Task: Search one way flight ticket for 5 adults, 2 children, 1 infant in seat and 2 infants on lap in economy from Kearney: Kearney Regional Airport (was Kearney Municipal) to Greensboro: Piedmont Triad International Airport on 5-1-2023. Choice of flights is Alaska. Number of bags: 2 checked bags. Price is upto 72000. Outbound departure time preference is 12:15.
Action: Mouse moved to (202, 178)
Screenshot: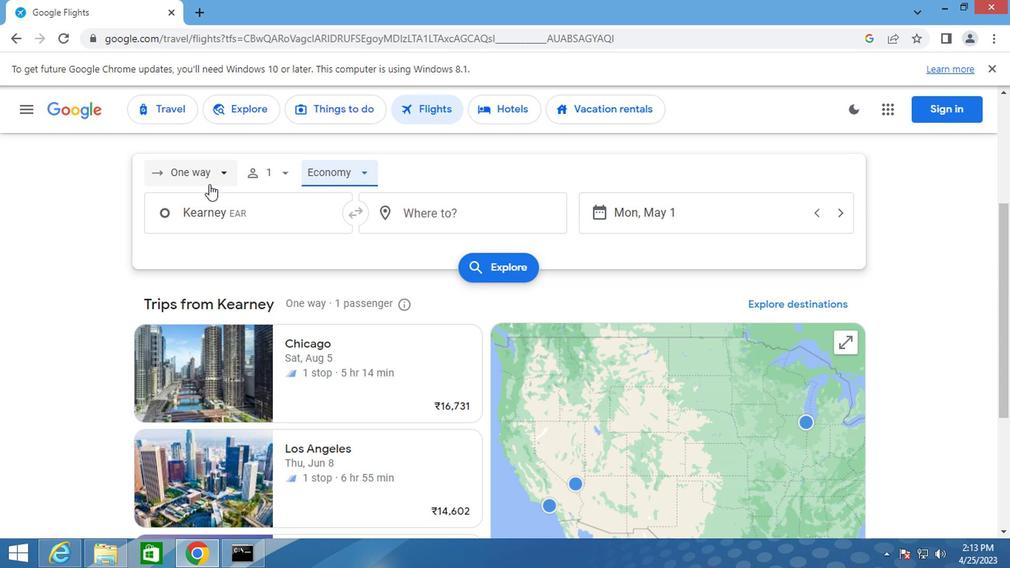 
Action: Mouse pressed left at (202, 178)
Screenshot: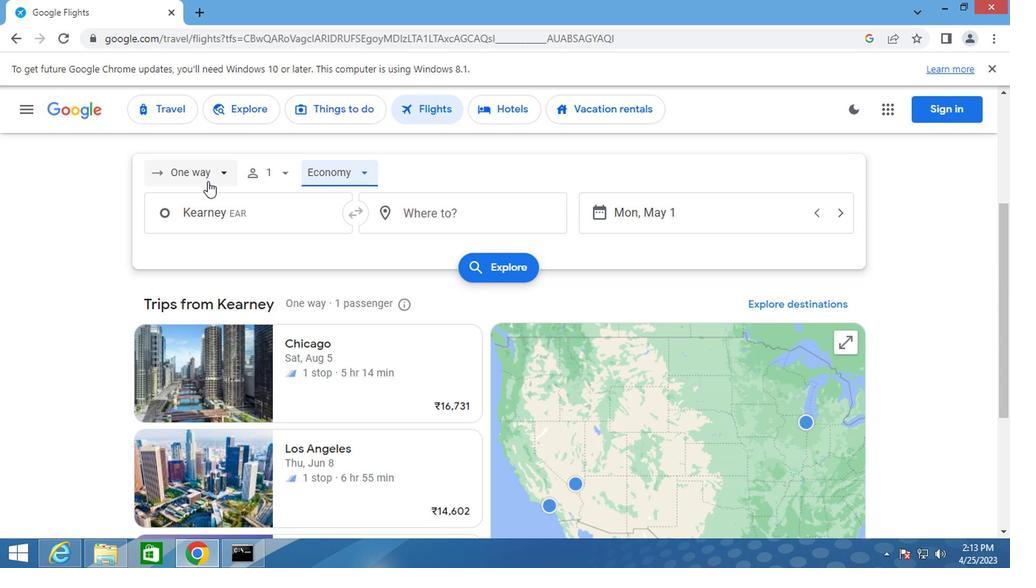 
Action: Mouse moved to (199, 253)
Screenshot: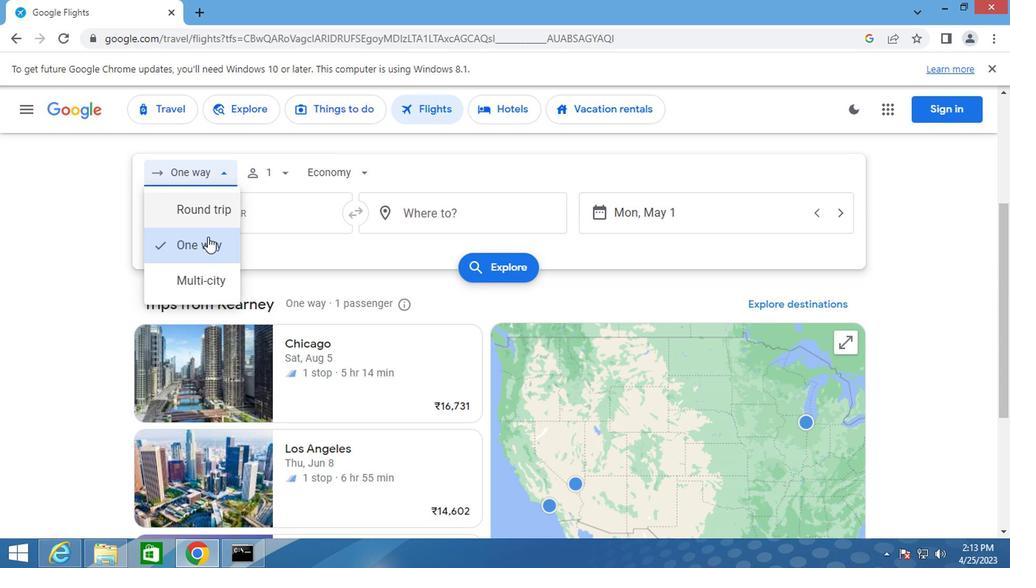 
Action: Mouse pressed left at (199, 253)
Screenshot: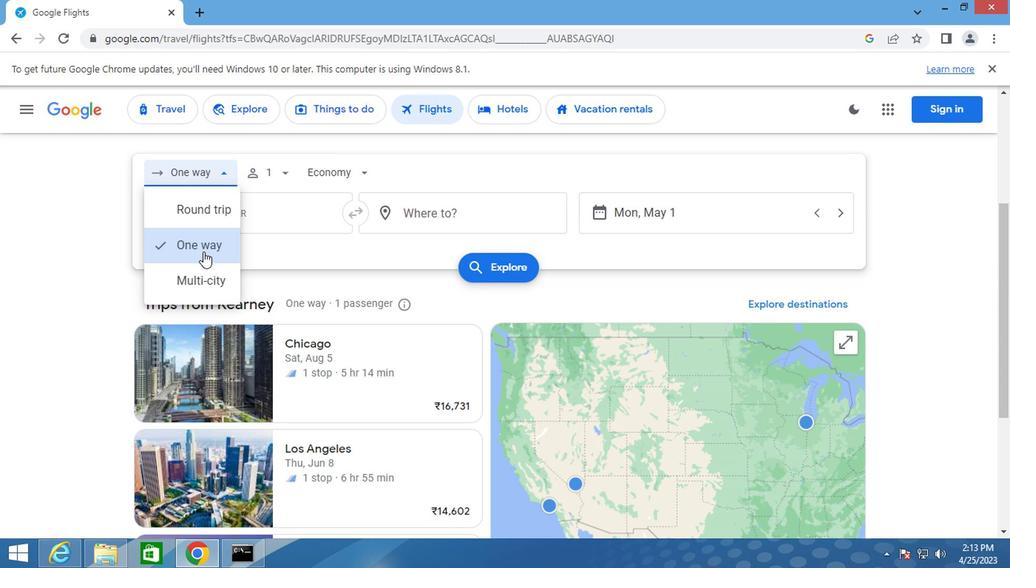 
Action: Mouse moved to (276, 175)
Screenshot: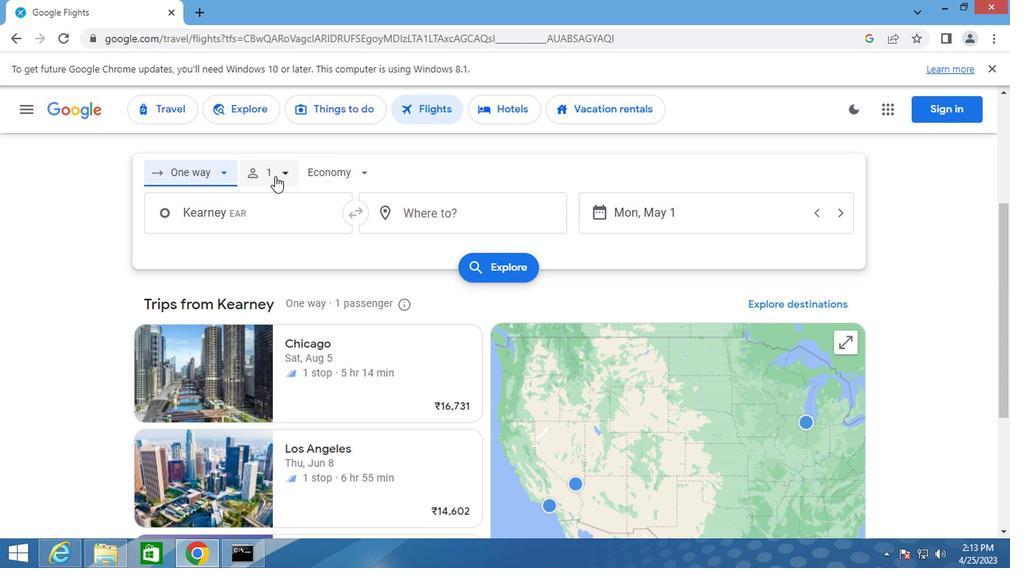 
Action: Mouse pressed left at (276, 175)
Screenshot: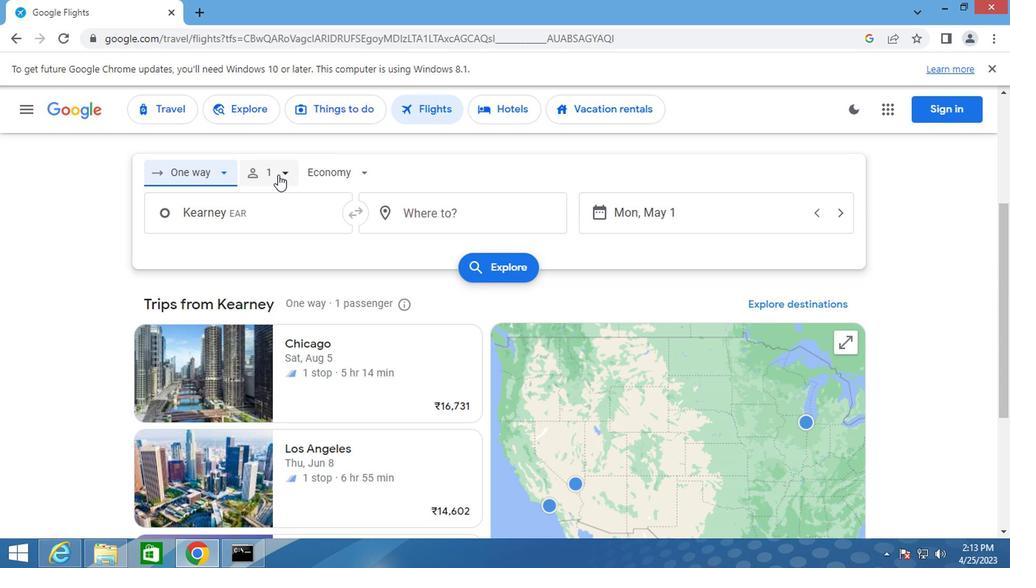 
Action: Mouse moved to (386, 208)
Screenshot: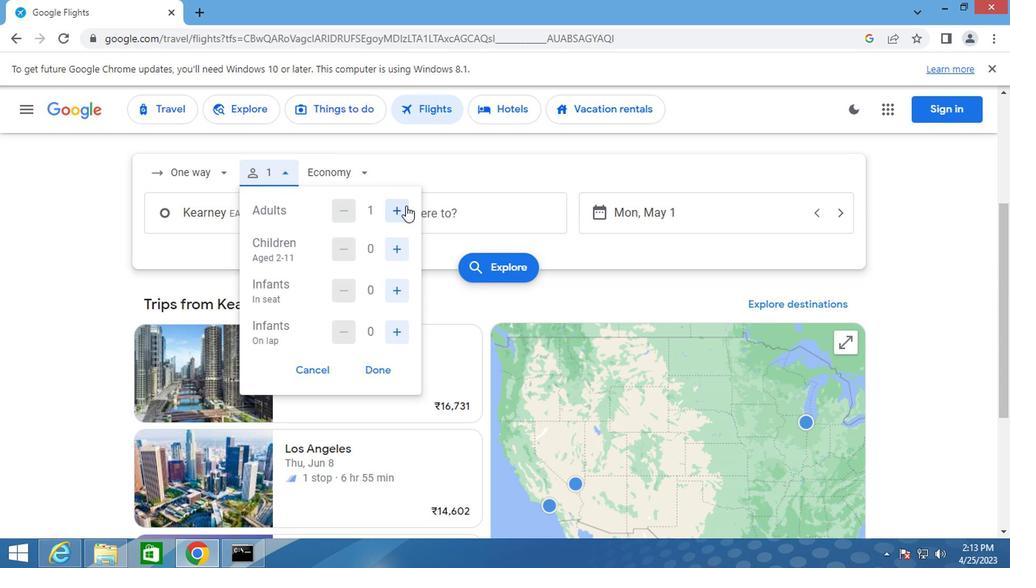 
Action: Mouse pressed left at (386, 208)
Screenshot: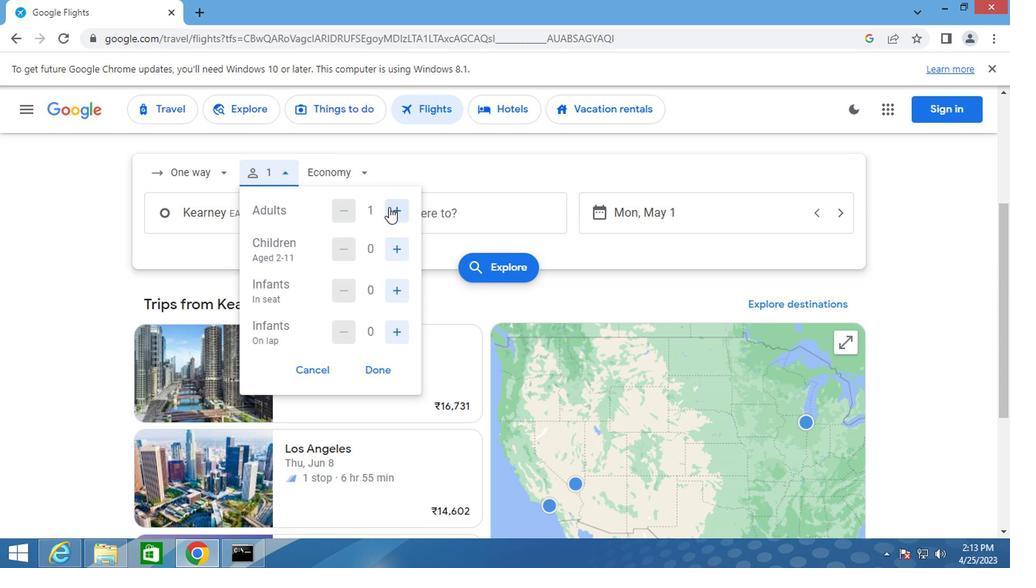 
Action: Mouse pressed left at (386, 208)
Screenshot: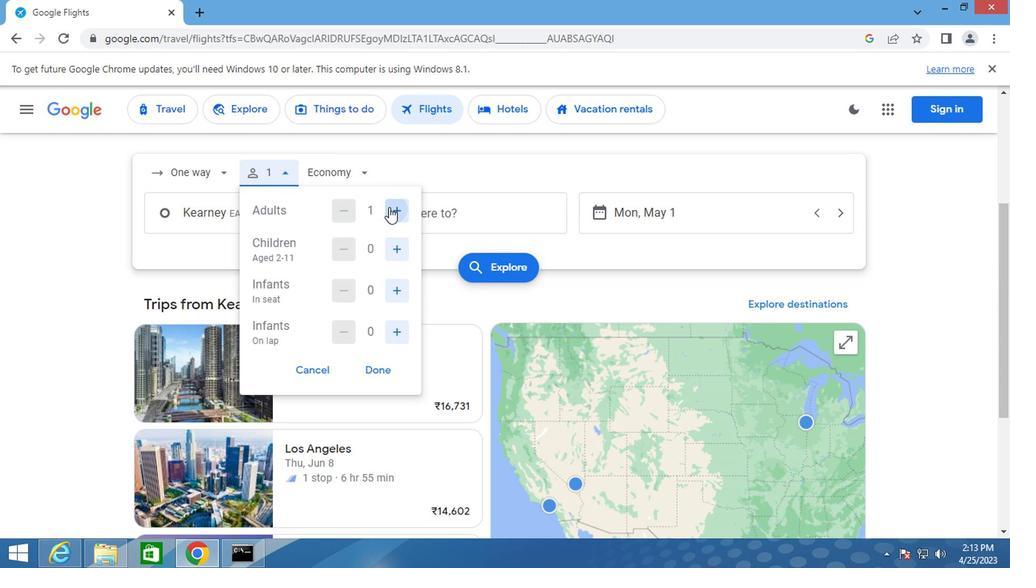 
Action: Mouse pressed left at (386, 208)
Screenshot: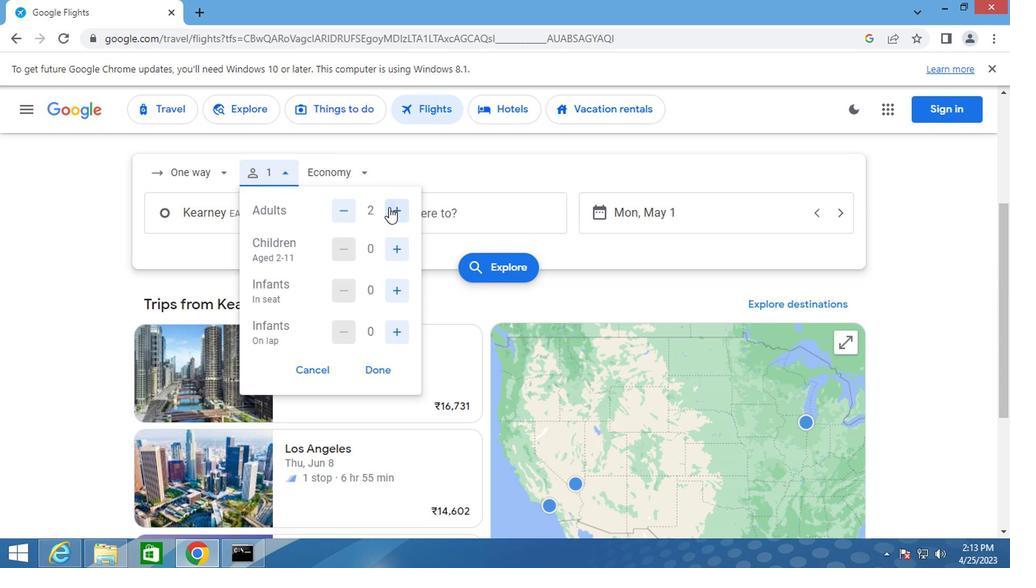
Action: Mouse pressed left at (386, 208)
Screenshot: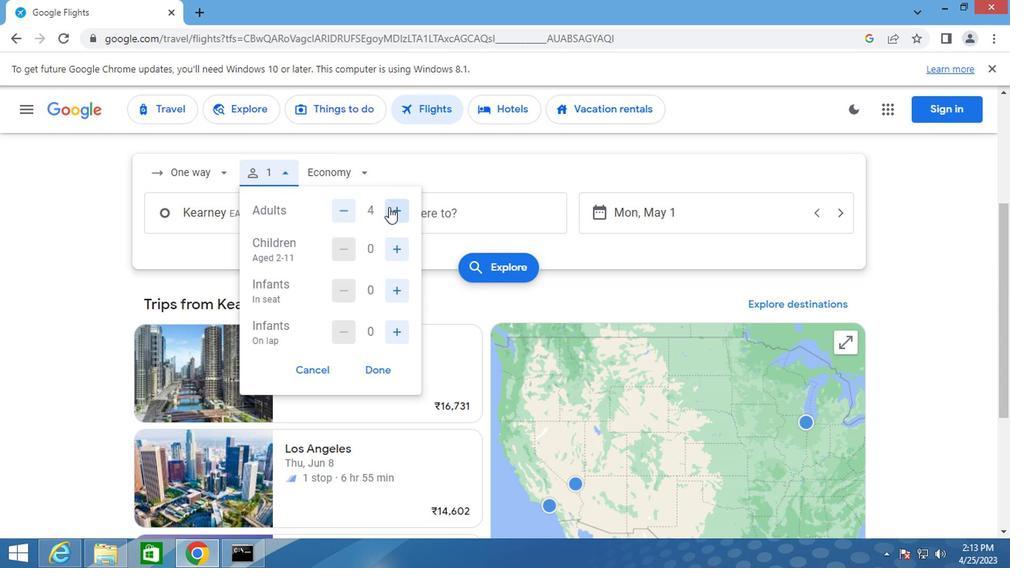
Action: Mouse moved to (397, 254)
Screenshot: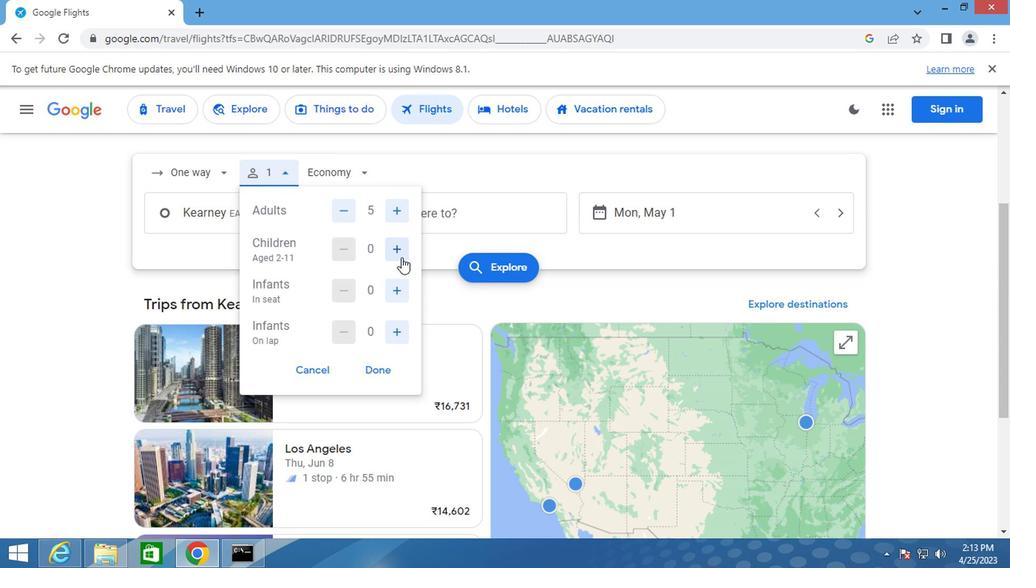 
Action: Mouse pressed left at (397, 254)
Screenshot: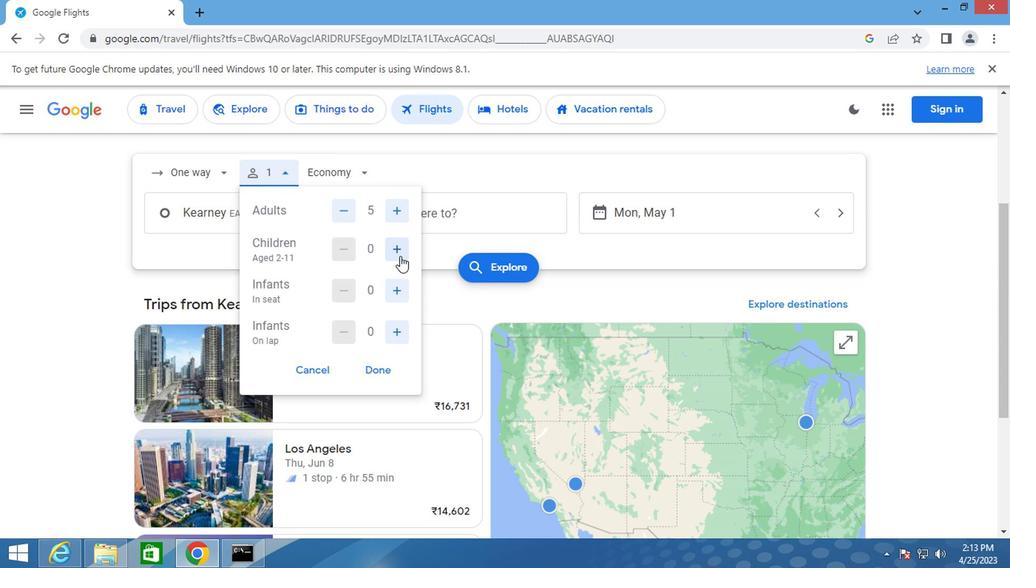 
Action: Mouse pressed left at (397, 254)
Screenshot: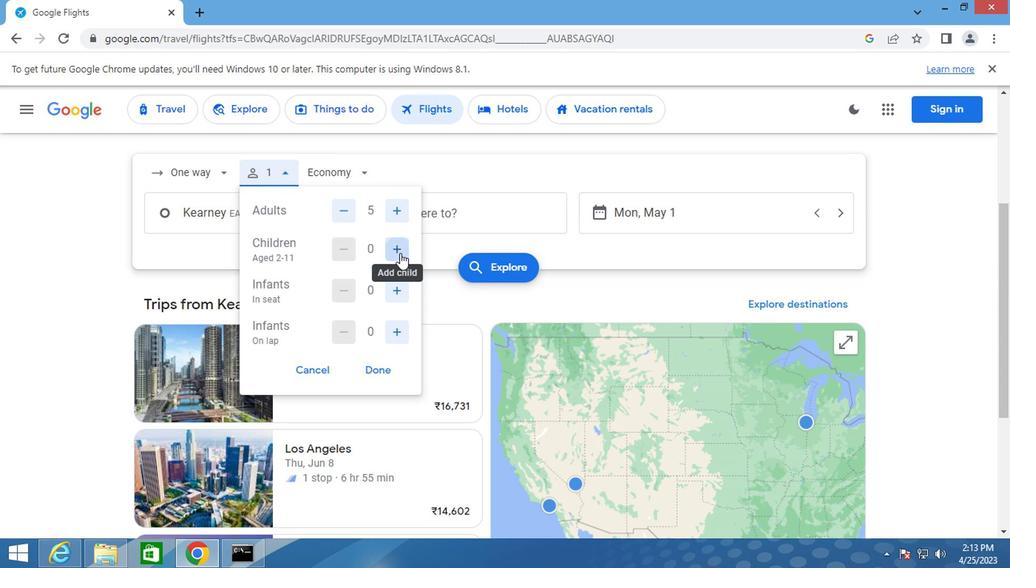 
Action: Mouse moved to (397, 291)
Screenshot: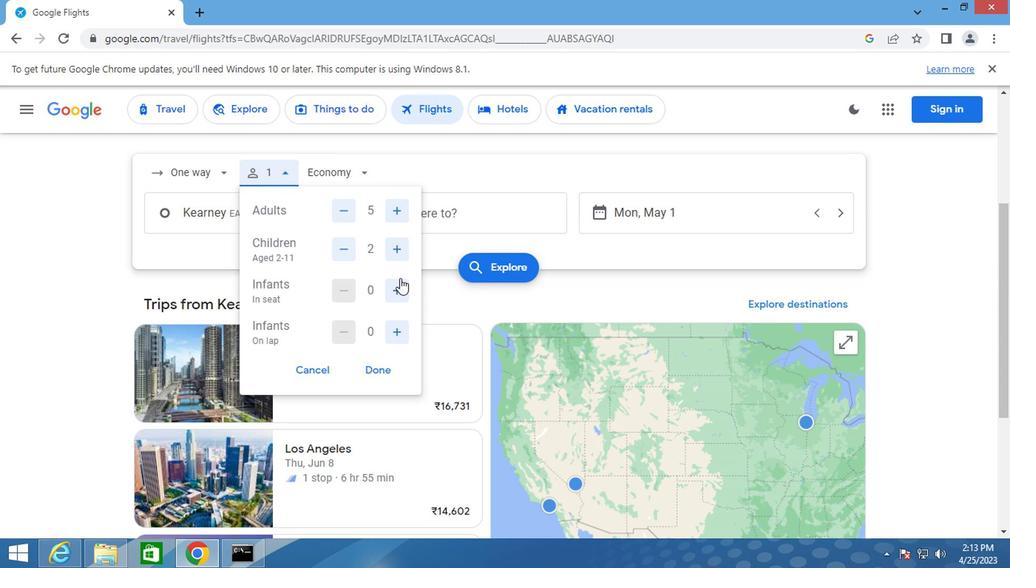 
Action: Mouse pressed left at (397, 291)
Screenshot: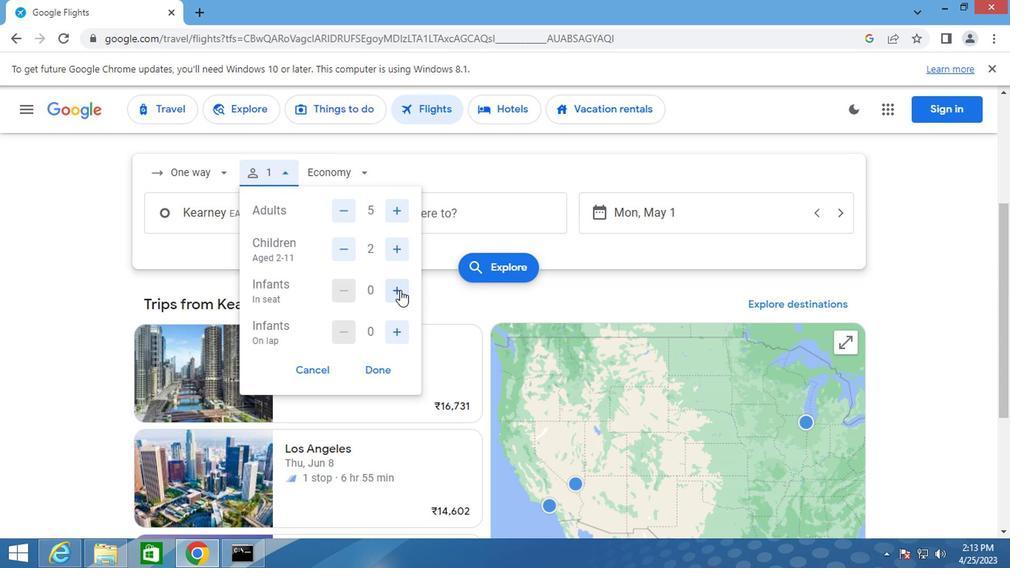 
Action: Mouse moved to (389, 332)
Screenshot: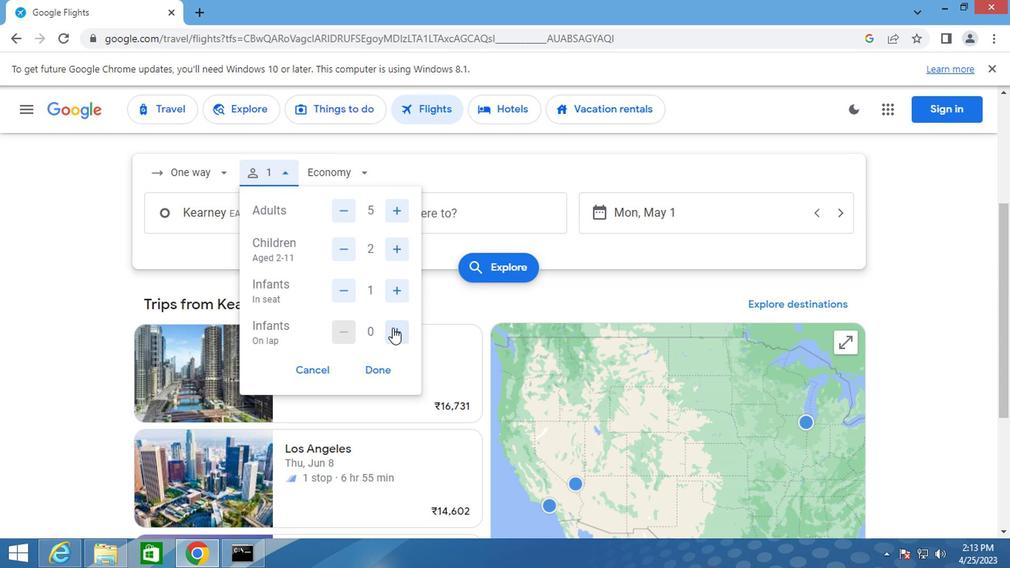 
Action: Mouse pressed left at (389, 332)
Screenshot: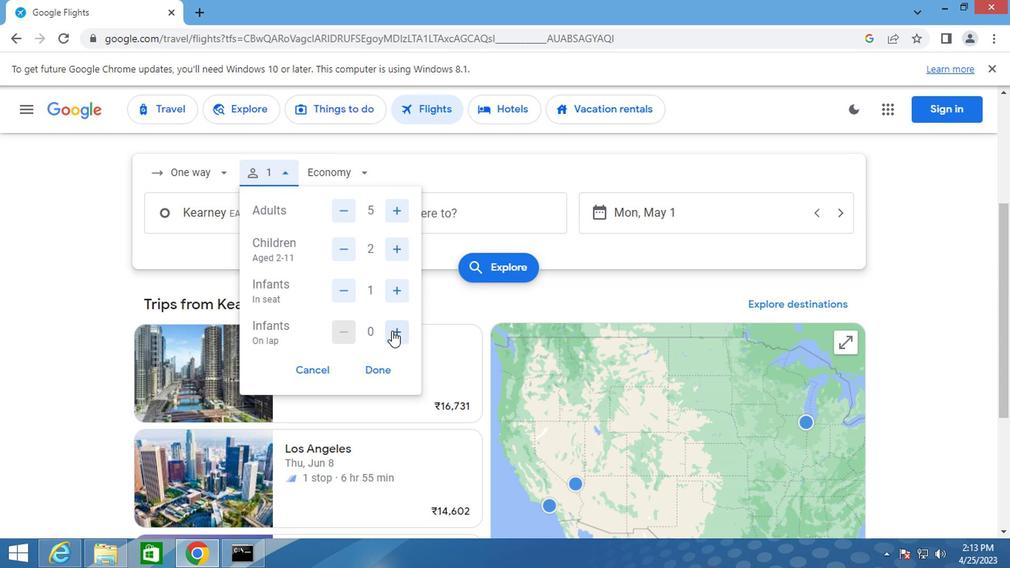 
Action: Mouse pressed left at (389, 332)
Screenshot: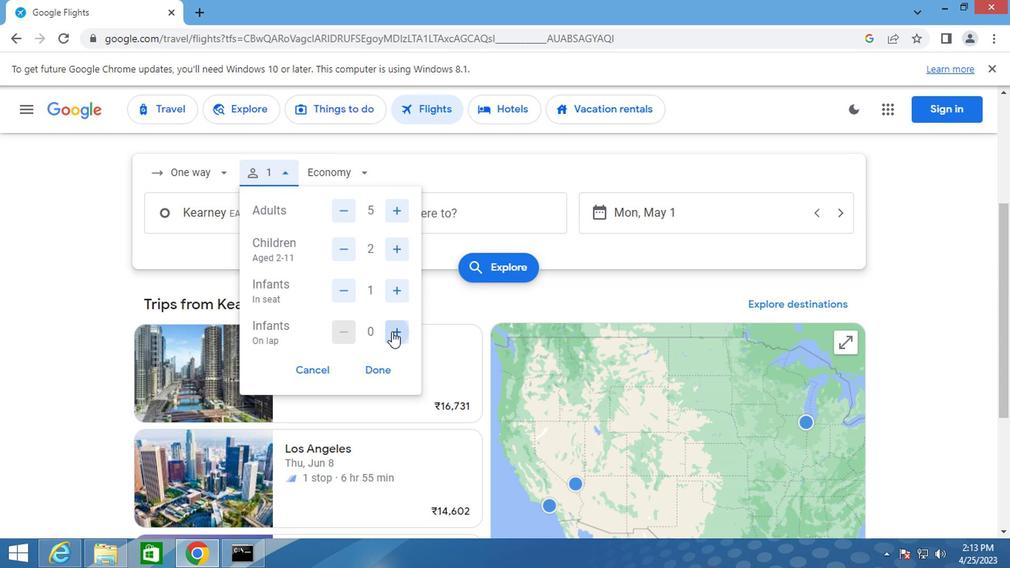 
Action: Mouse moved to (351, 175)
Screenshot: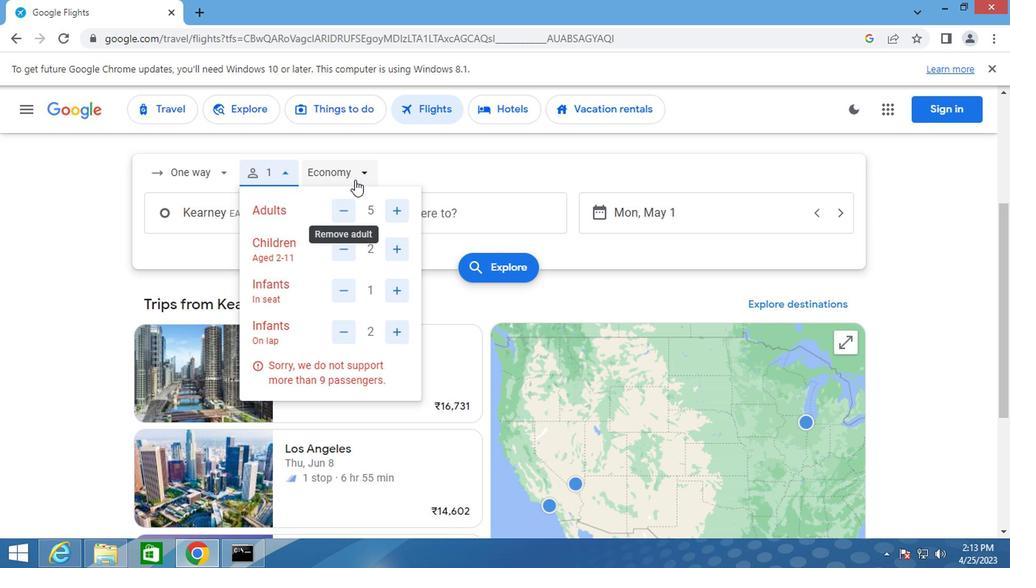 
Action: Mouse pressed left at (351, 175)
Screenshot: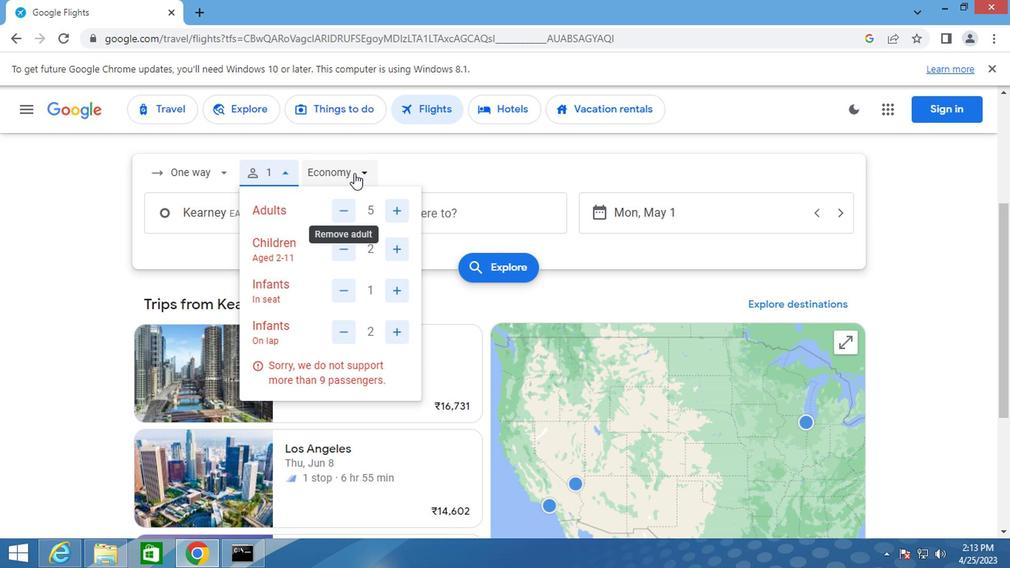 
Action: Mouse moved to (363, 212)
Screenshot: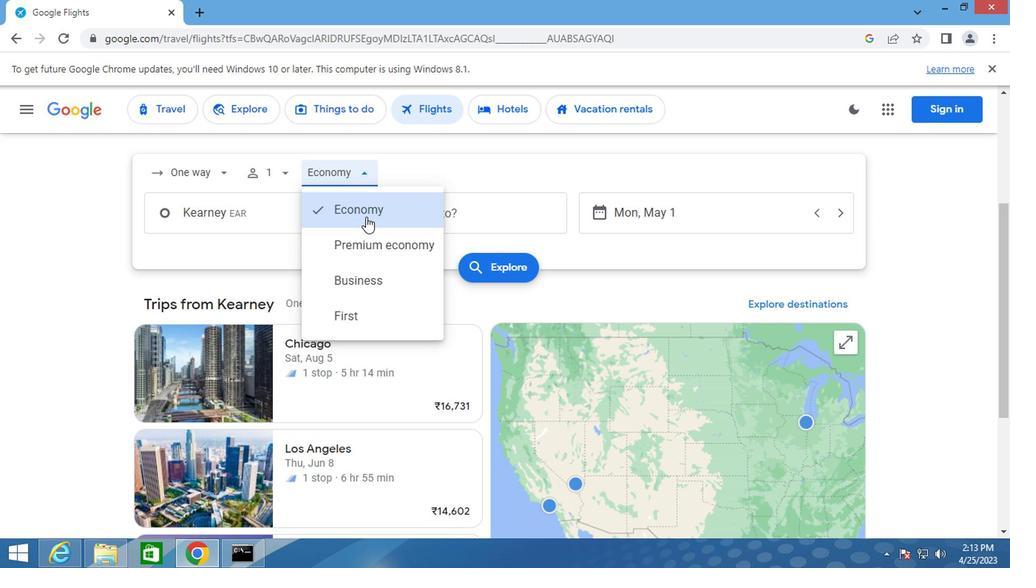 
Action: Mouse pressed left at (363, 212)
Screenshot: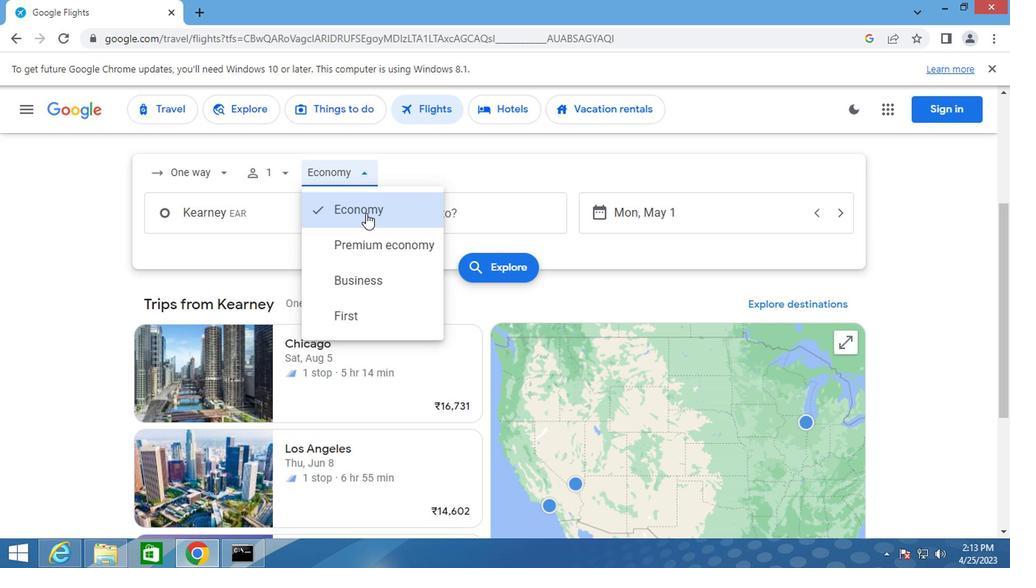
Action: Mouse moved to (231, 225)
Screenshot: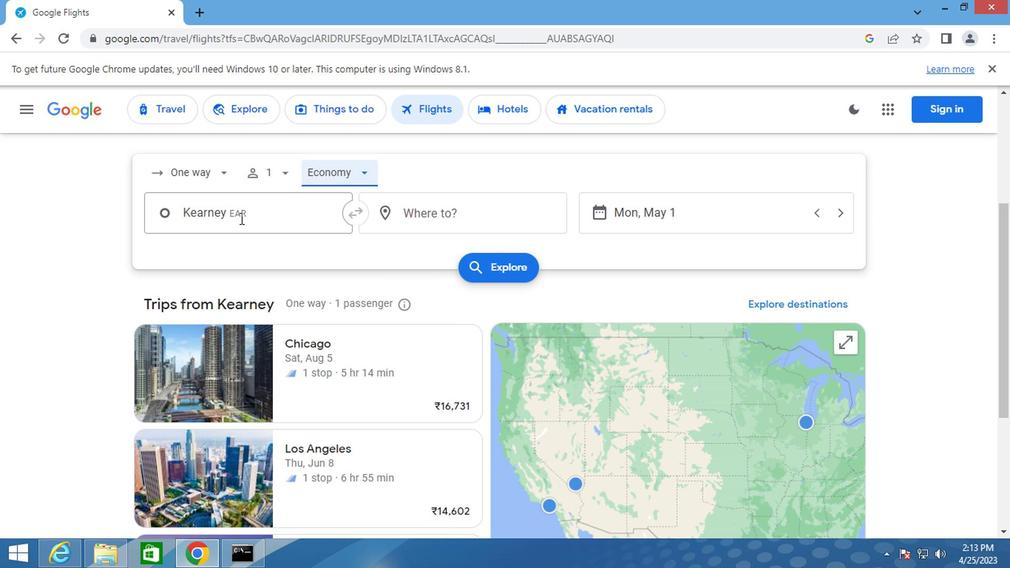 
Action: Mouse pressed left at (231, 225)
Screenshot: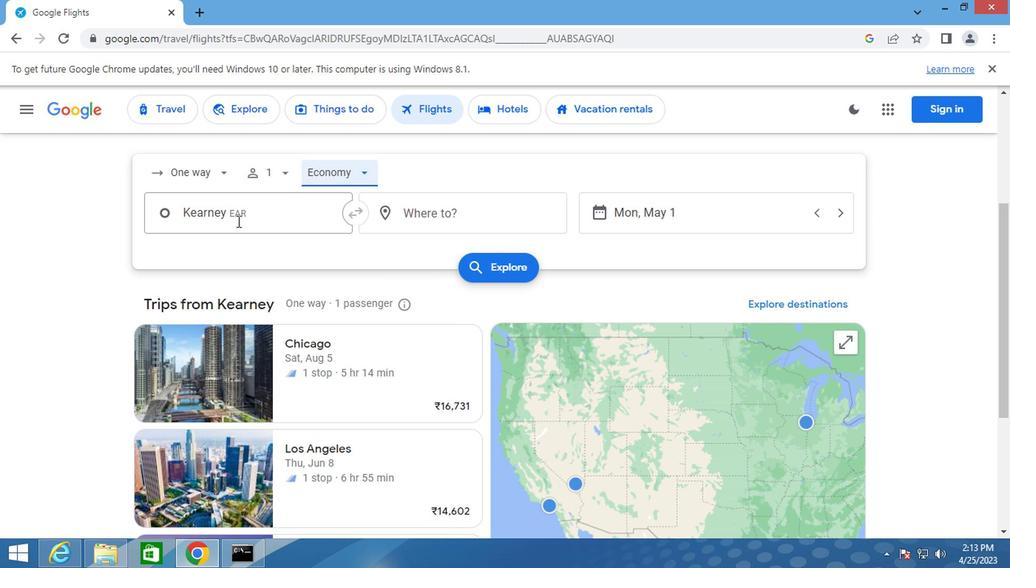 
Action: Key pressed kearney
Screenshot: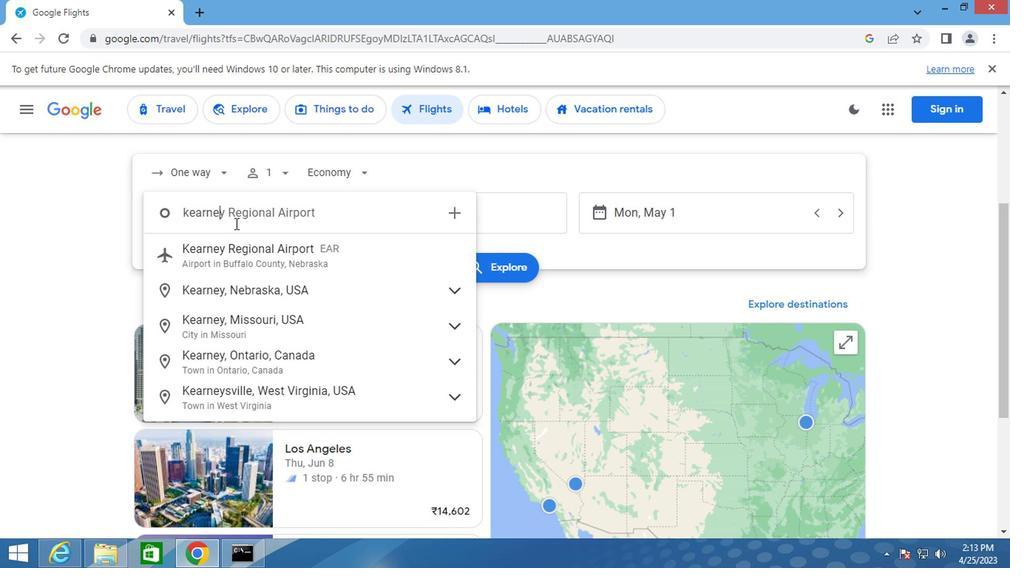 
Action: Mouse moved to (255, 255)
Screenshot: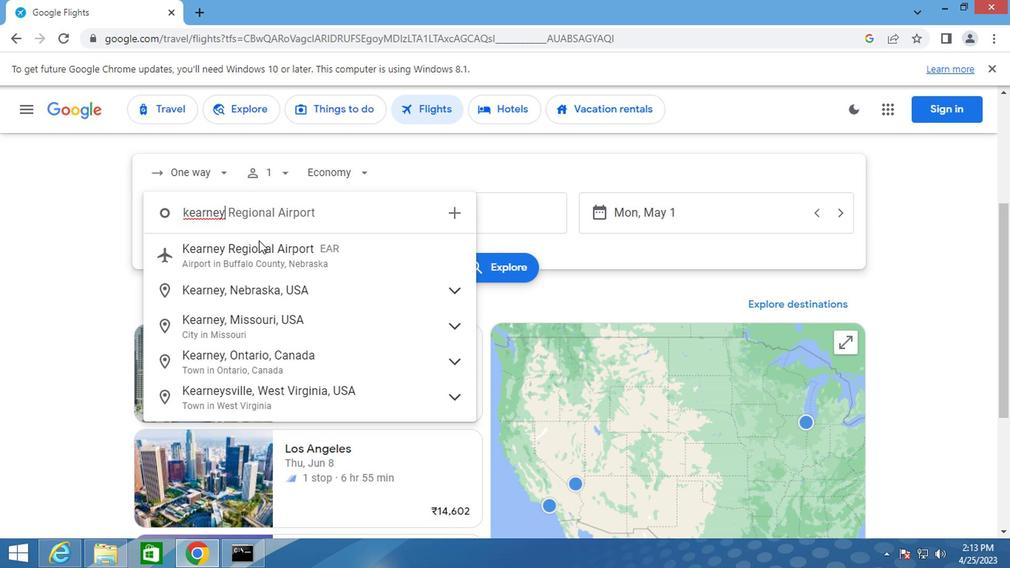 
Action: Mouse pressed left at (255, 255)
Screenshot: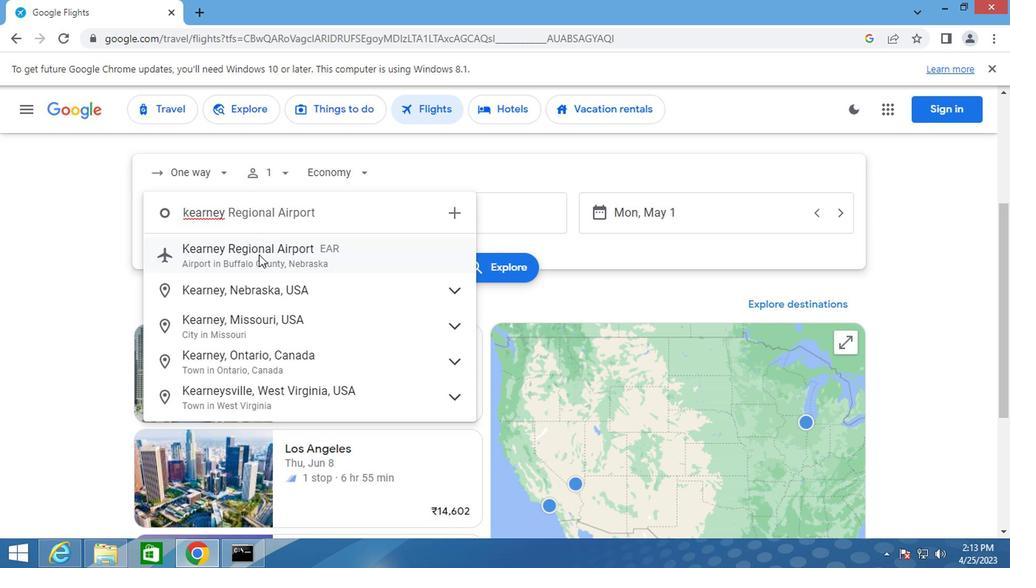 
Action: Mouse moved to (416, 212)
Screenshot: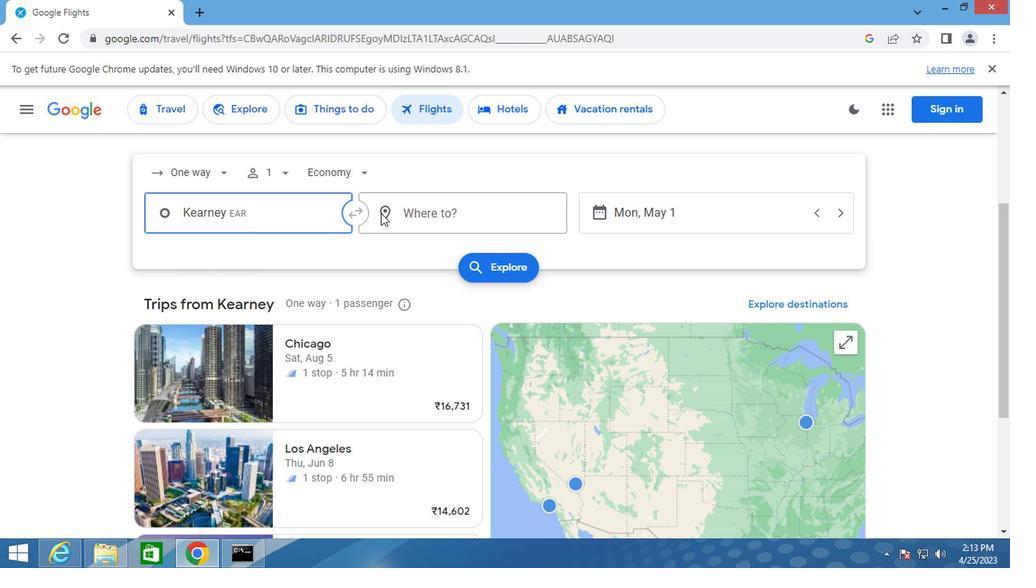 
Action: Mouse pressed left at (416, 212)
Screenshot: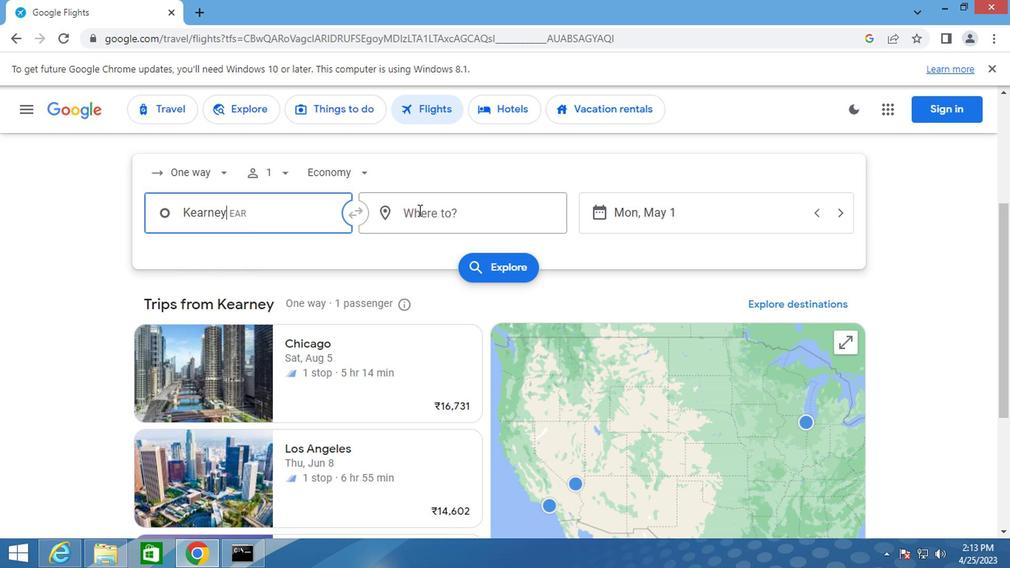 
Action: Key pressed greensbor
Screenshot: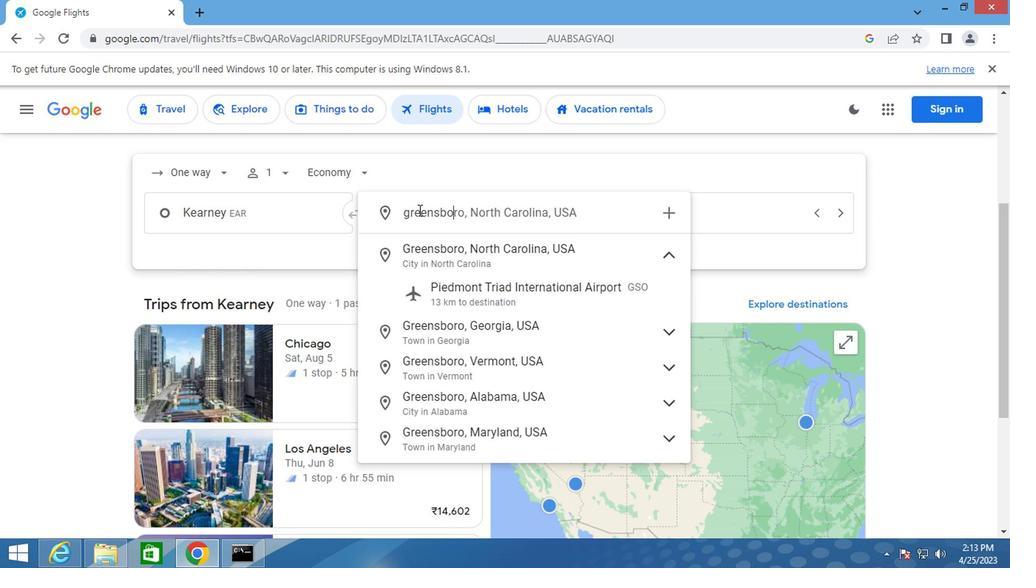 
Action: Mouse moved to (442, 296)
Screenshot: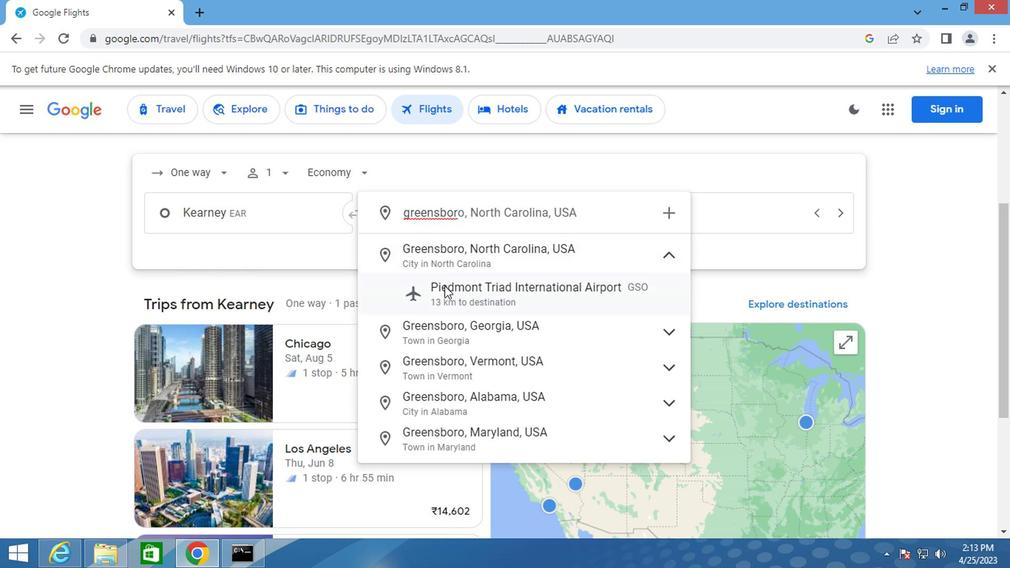 
Action: Mouse pressed left at (442, 296)
Screenshot: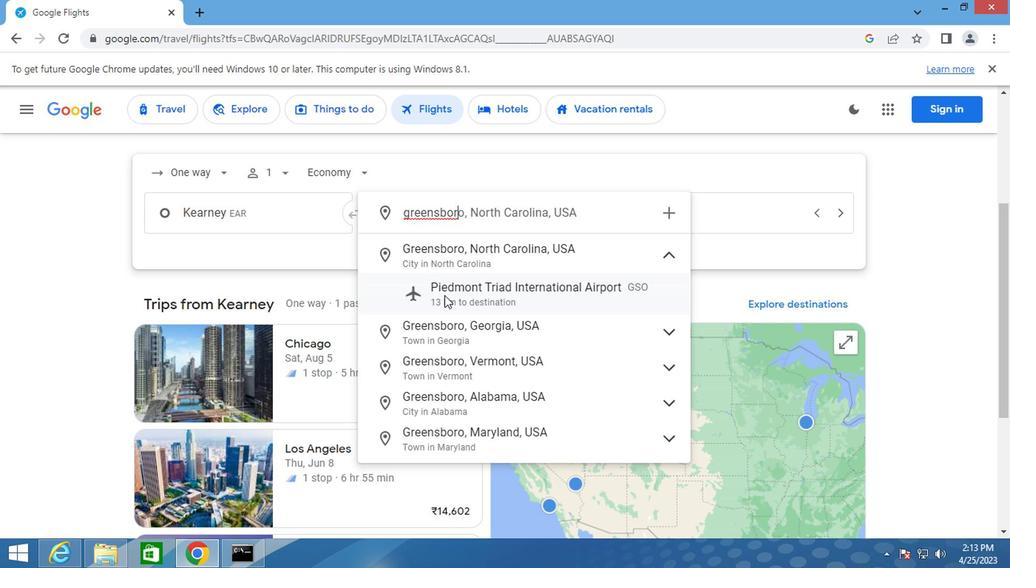 
Action: Mouse moved to (613, 215)
Screenshot: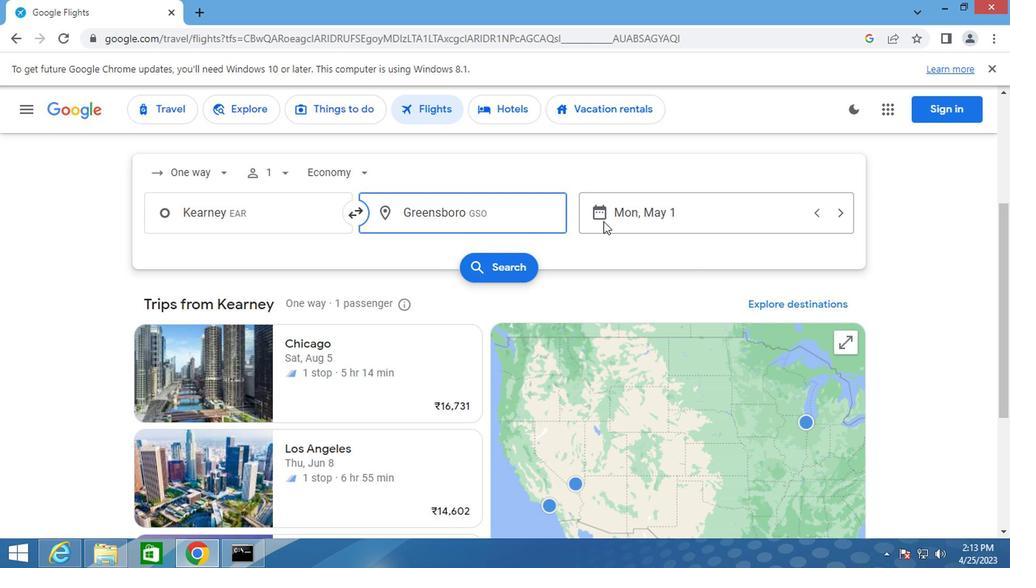 
Action: Mouse pressed left at (613, 215)
Screenshot: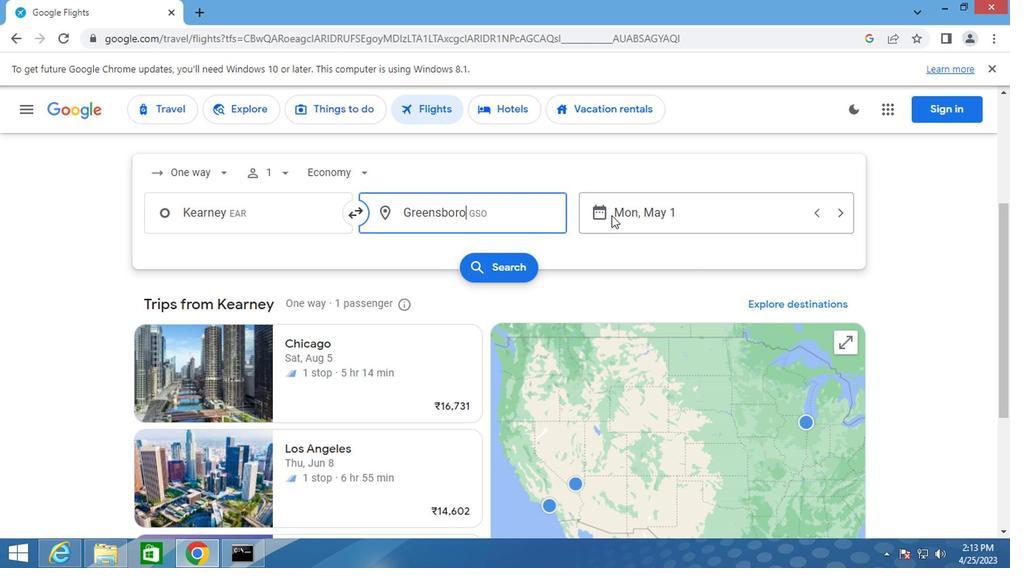 
Action: Mouse moved to (642, 267)
Screenshot: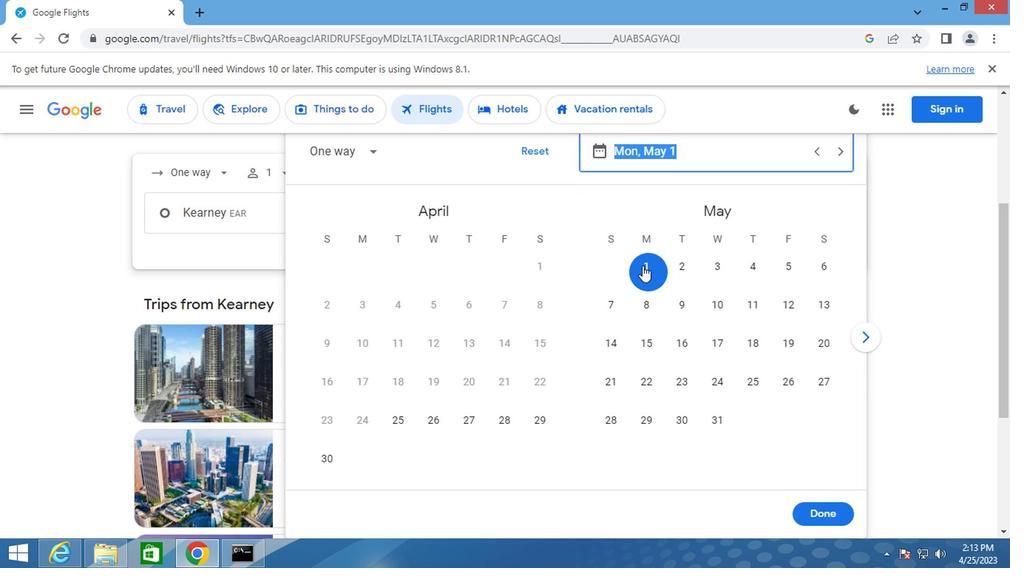 
Action: Mouse pressed left at (642, 267)
Screenshot: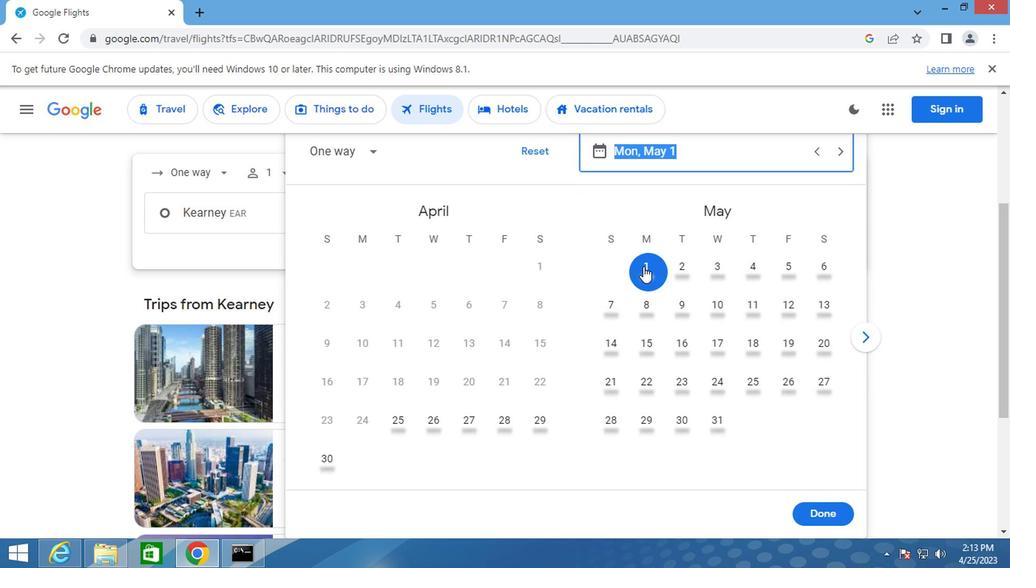 
Action: Mouse moved to (813, 525)
Screenshot: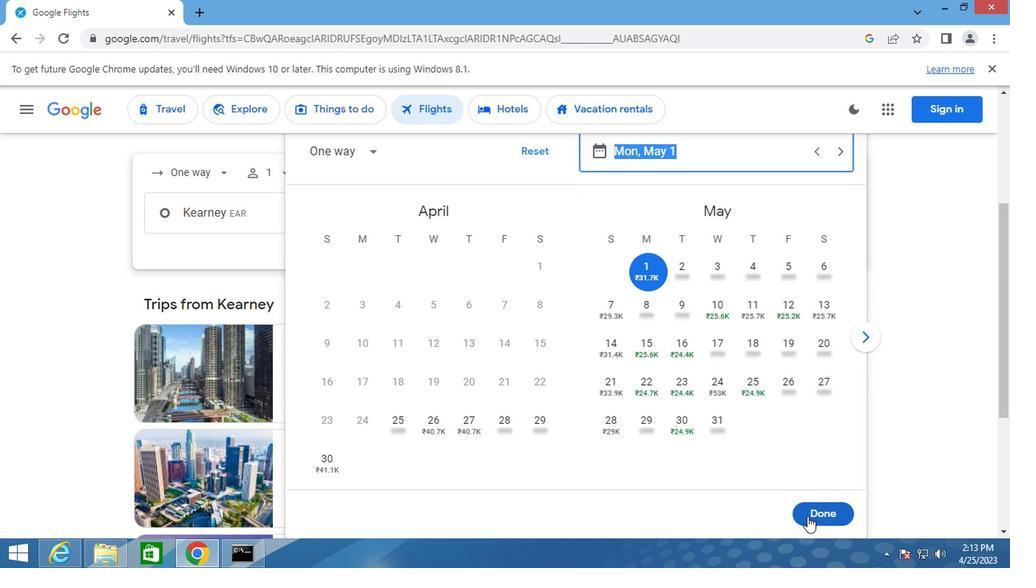 
Action: Mouse pressed left at (813, 525)
Screenshot: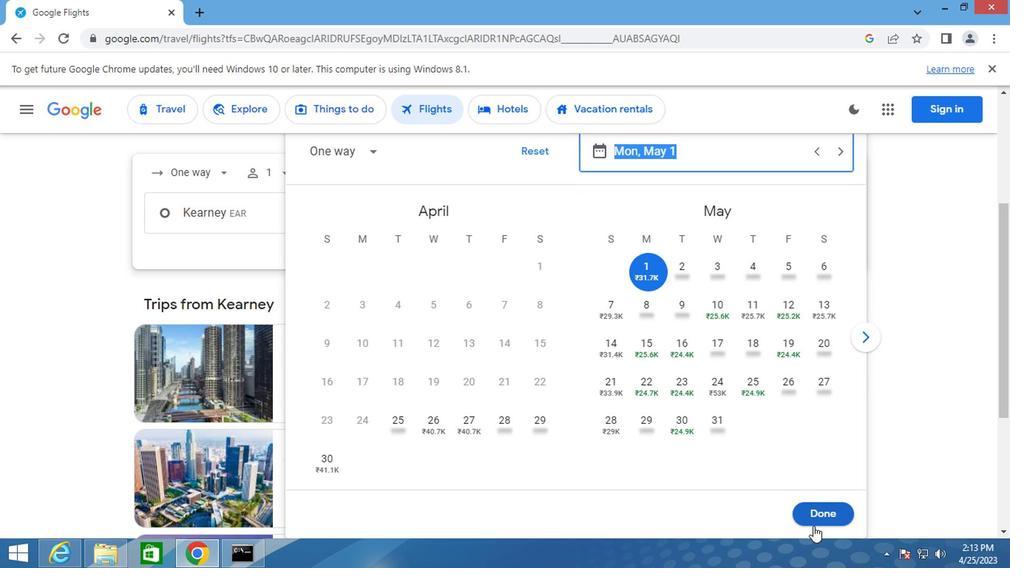 
Action: Mouse moved to (504, 275)
Screenshot: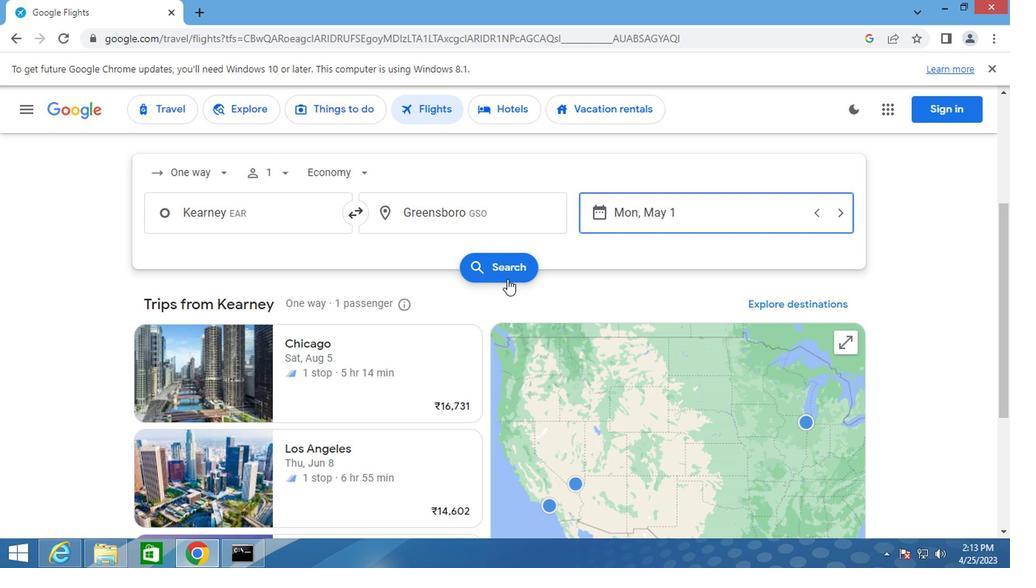 
Action: Mouse pressed left at (504, 275)
Screenshot: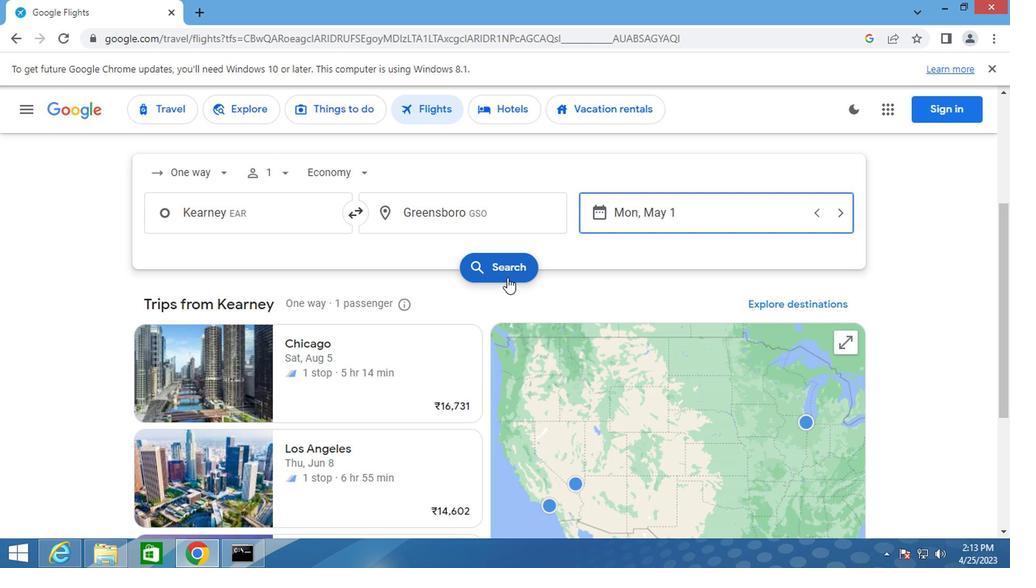 
Action: Mouse moved to (156, 241)
Screenshot: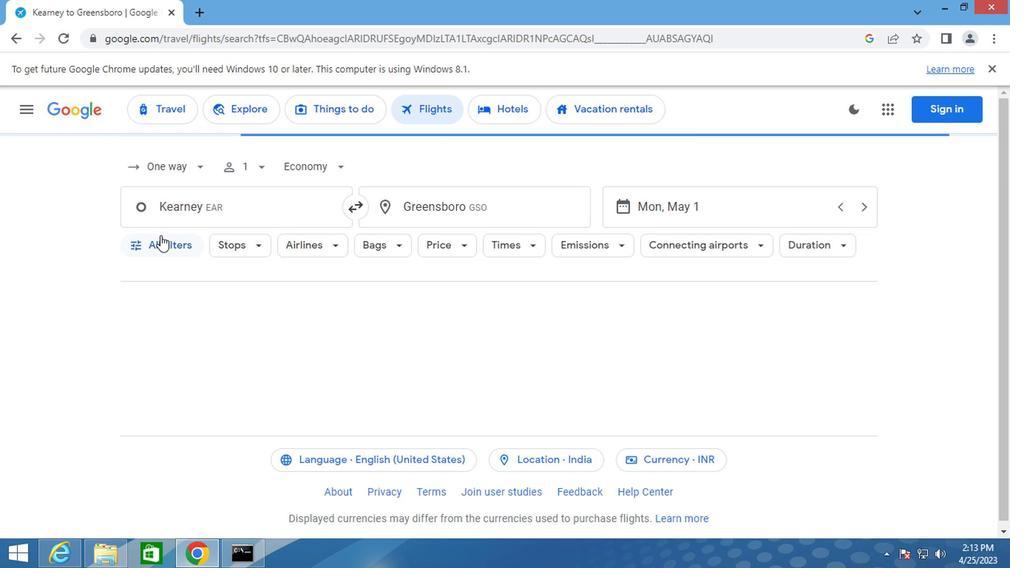 
Action: Mouse pressed left at (156, 241)
Screenshot: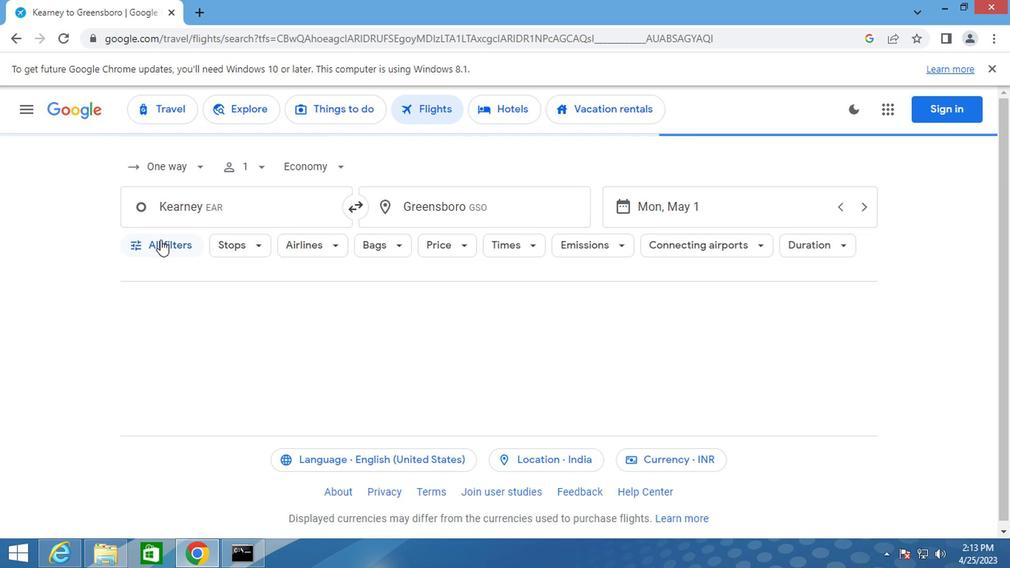 
Action: Mouse moved to (207, 361)
Screenshot: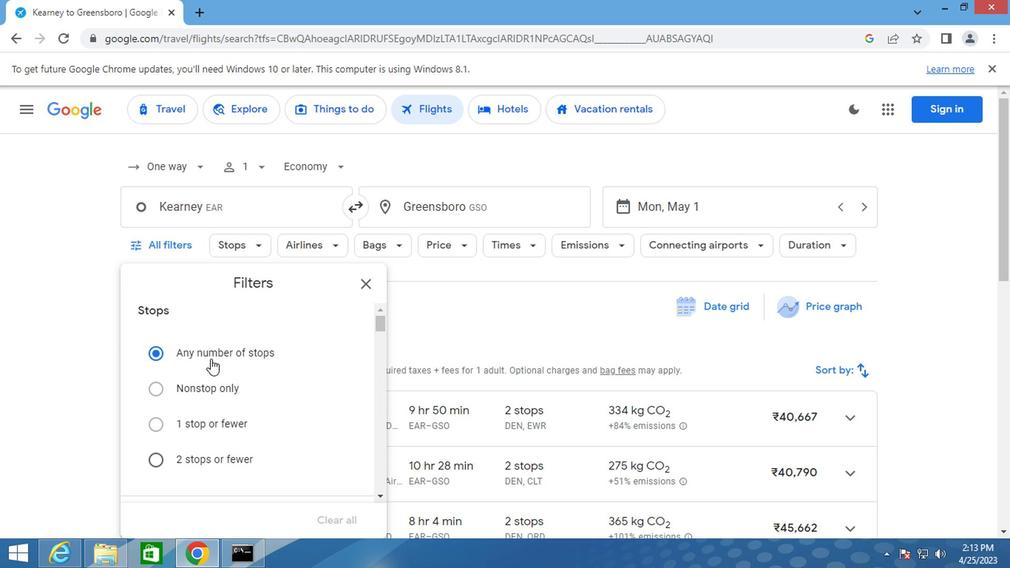 
Action: Mouse scrolled (207, 360) with delta (0, -1)
Screenshot: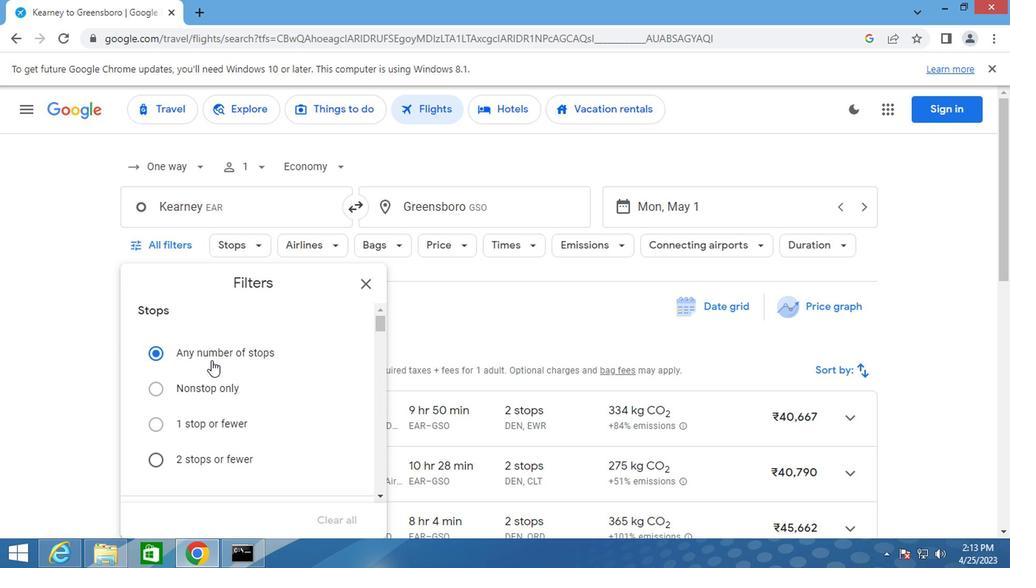 
Action: Mouse scrolled (207, 360) with delta (0, -1)
Screenshot: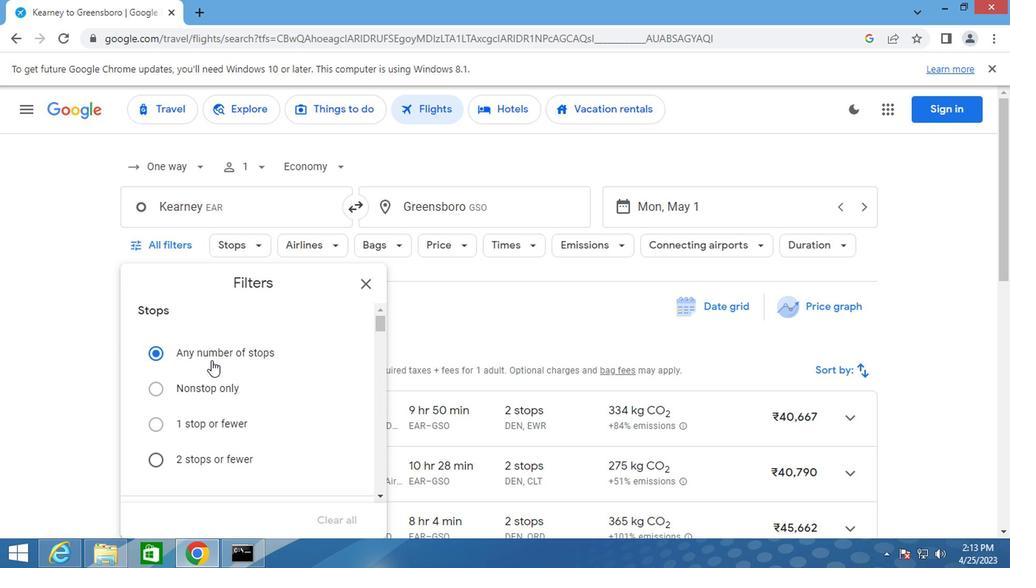 
Action: Mouse scrolled (207, 360) with delta (0, -1)
Screenshot: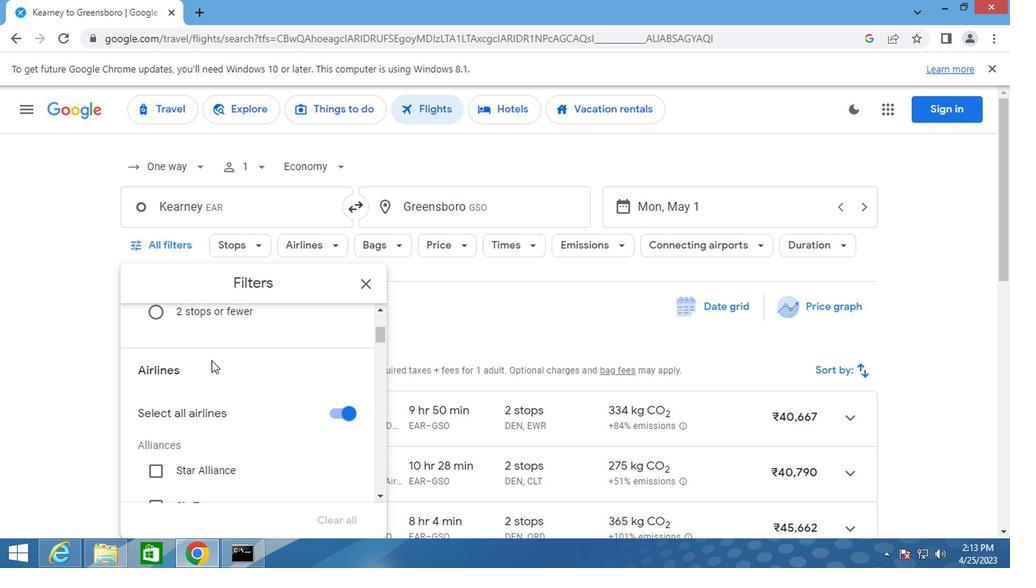 
Action: Mouse scrolled (207, 360) with delta (0, -1)
Screenshot: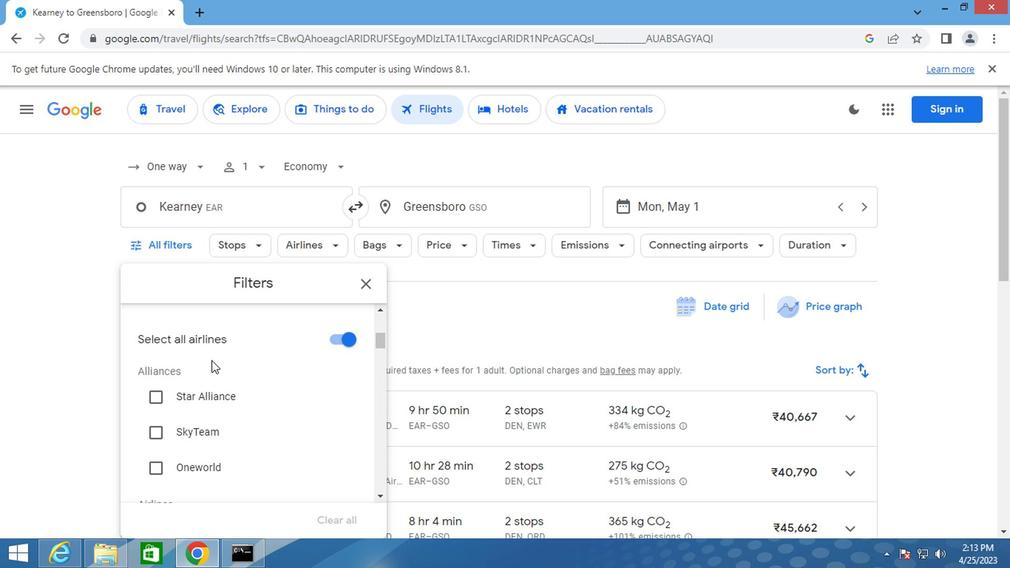 
Action: Mouse scrolled (207, 360) with delta (0, -1)
Screenshot: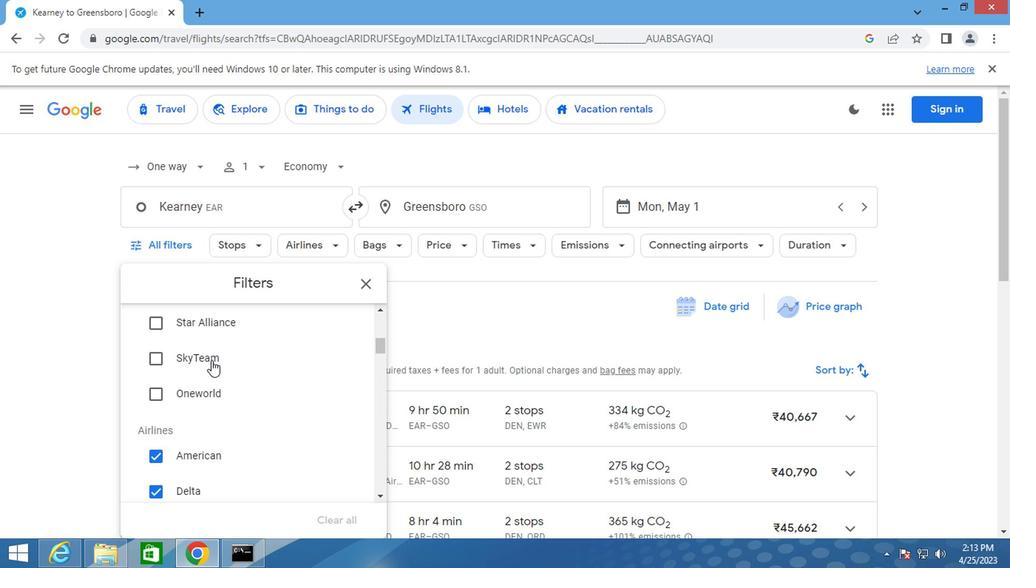 
Action: Mouse scrolled (207, 360) with delta (0, -1)
Screenshot: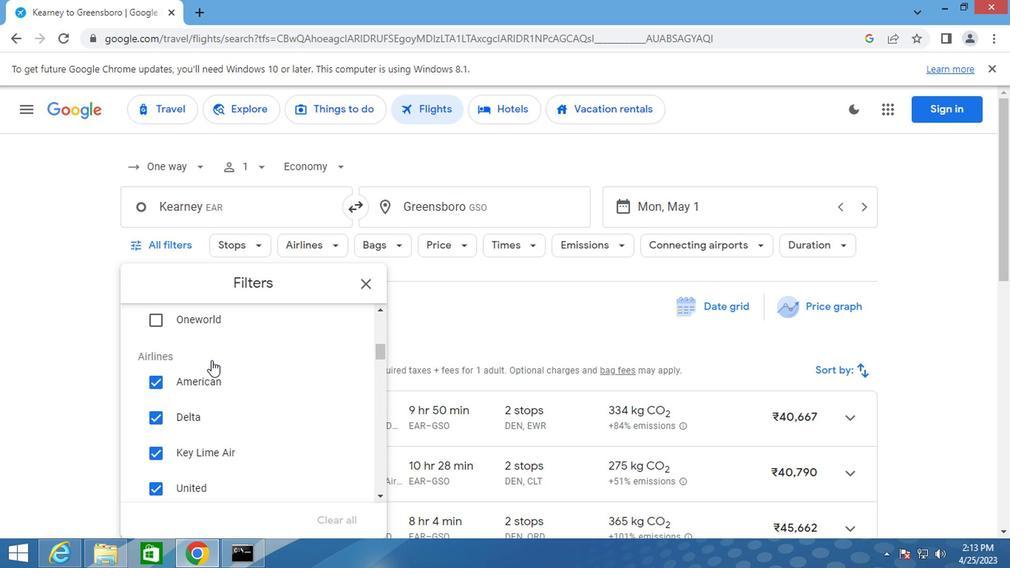 
Action: Mouse scrolled (207, 361) with delta (0, 0)
Screenshot: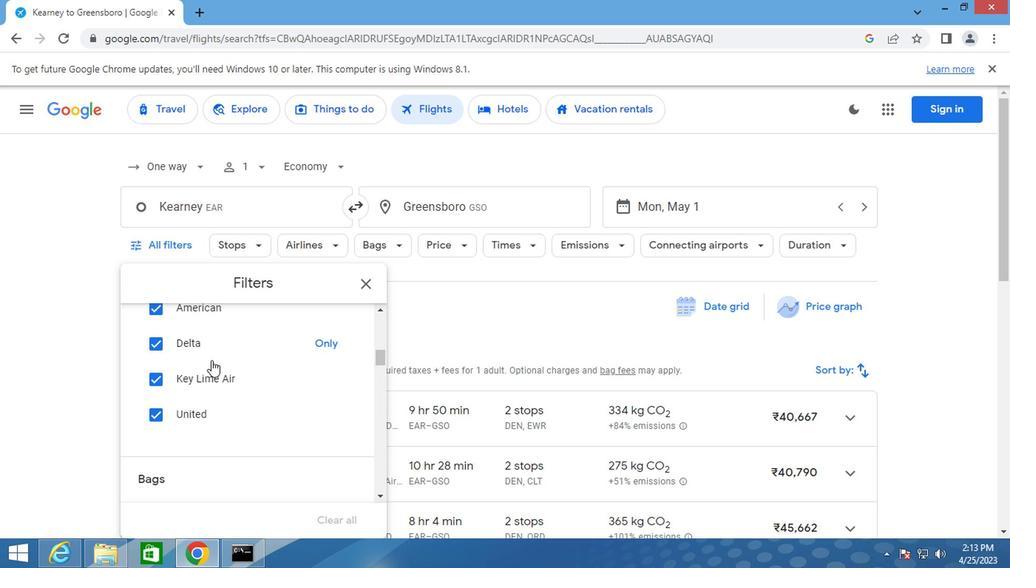 
Action: Mouse scrolled (207, 360) with delta (0, -1)
Screenshot: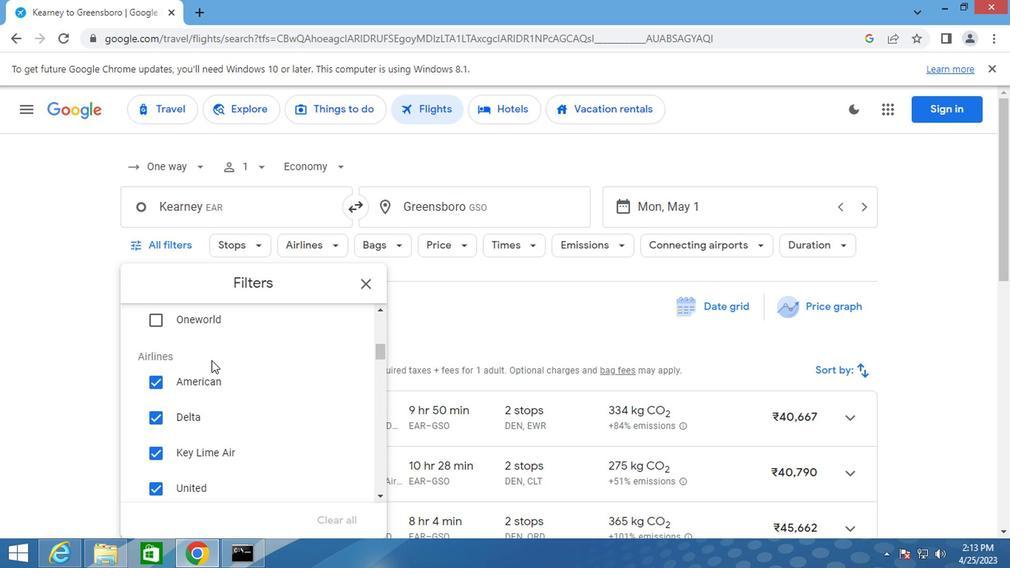 
Action: Mouse scrolled (207, 360) with delta (0, -1)
Screenshot: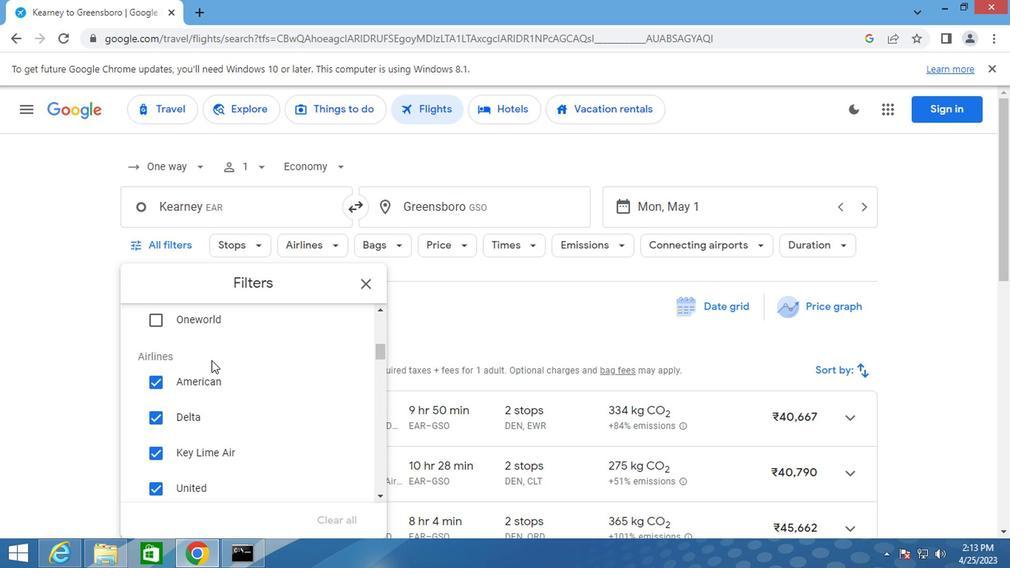 
Action: Mouse scrolled (207, 360) with delta (0, -1)
Screenshot: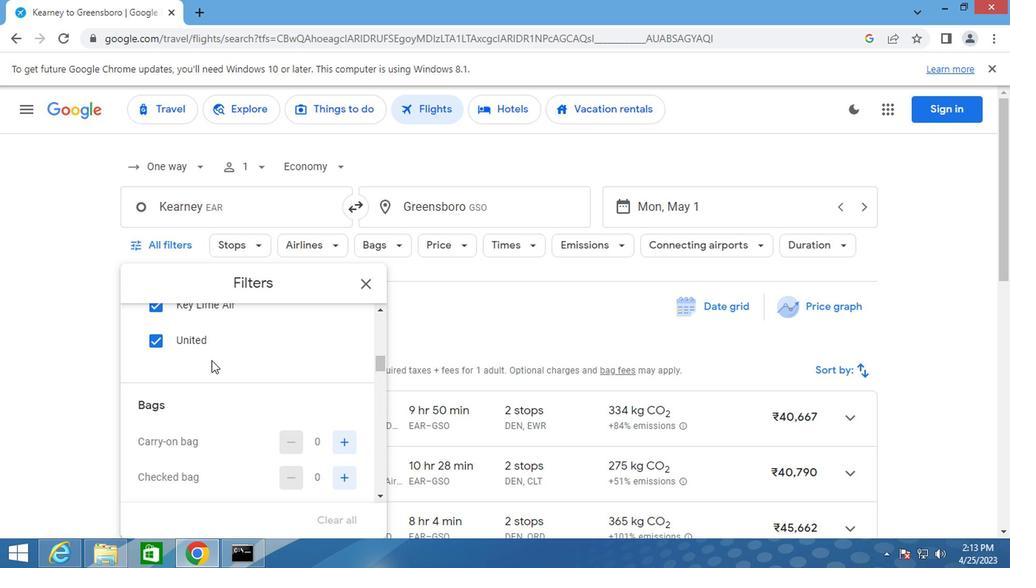 
Action: Mouse moved to (344, 410)
Screenshot: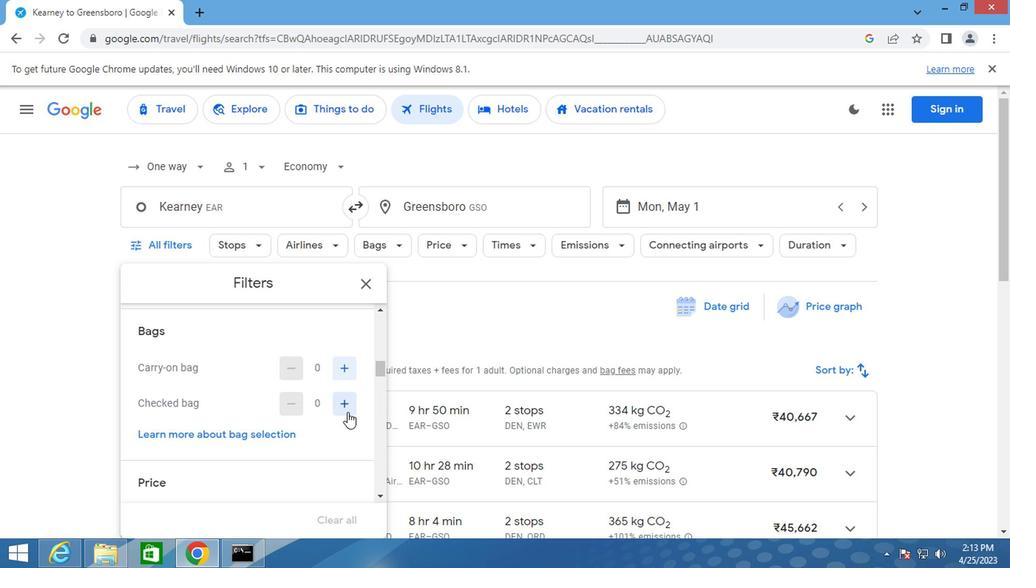 
Action: Mouse pressed left at (344, 410)
Screenshot: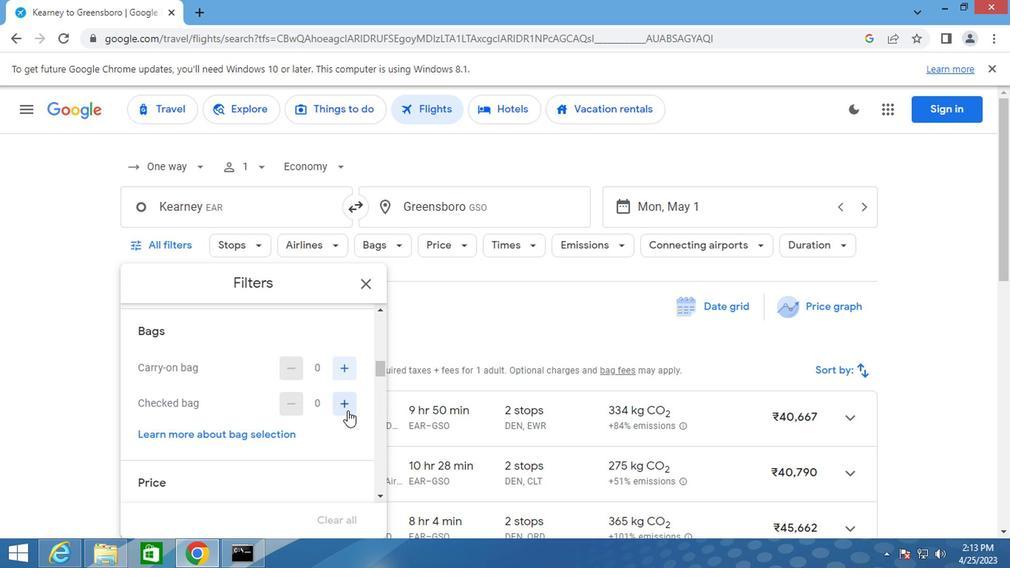 
Action: Mouse pressed left at (344, 410)
Screenshot: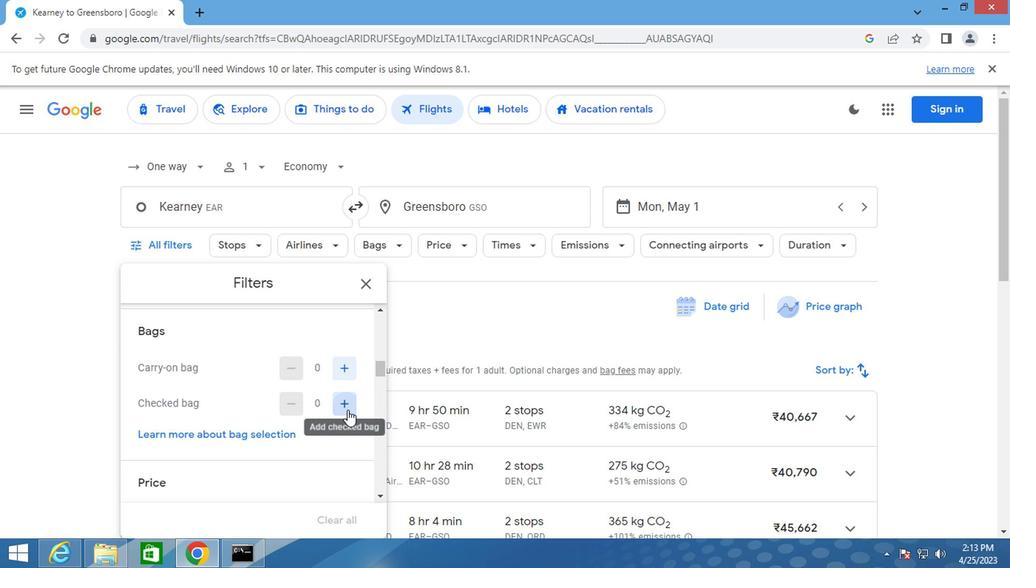 
Action: Mouse moved to (347, 408)
Screenshot: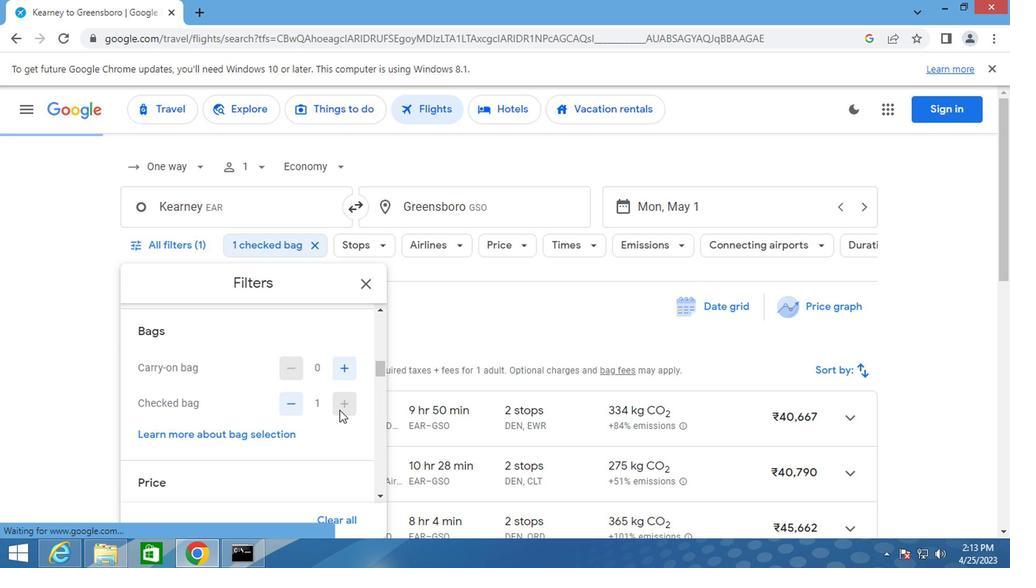 
Action: Mouse pressed left at (347, 408)
Screenshot: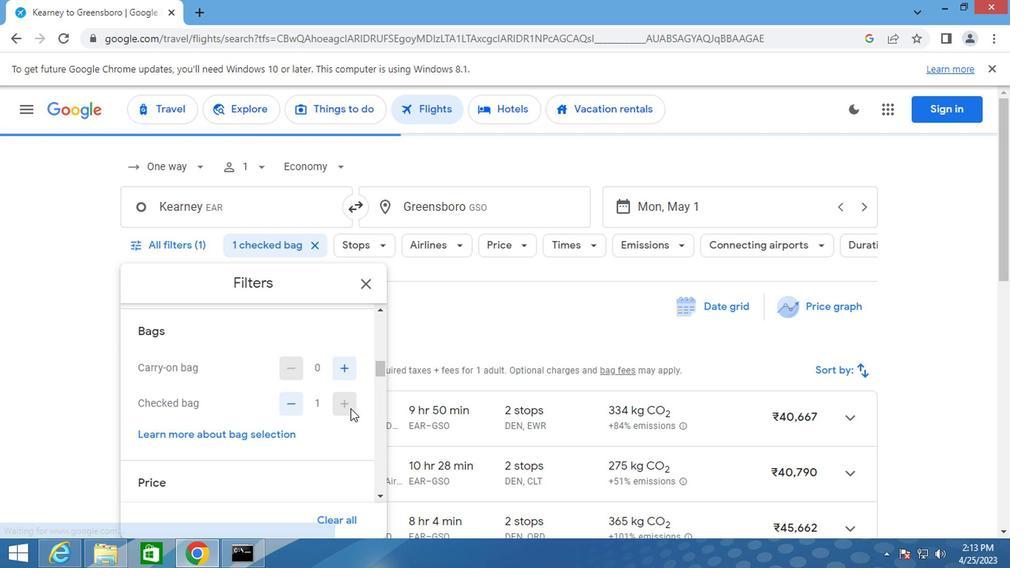 
Action: Mouse moved to (240, 385)
Screenshot: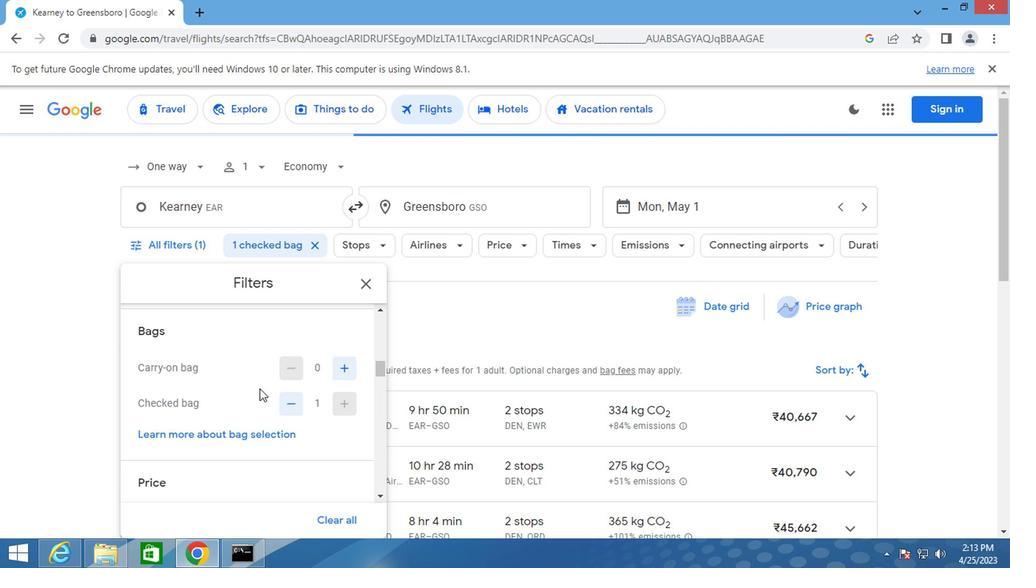 
Action: Mouse scrolled (240, 384) with delta (0, 0)
Screenshot: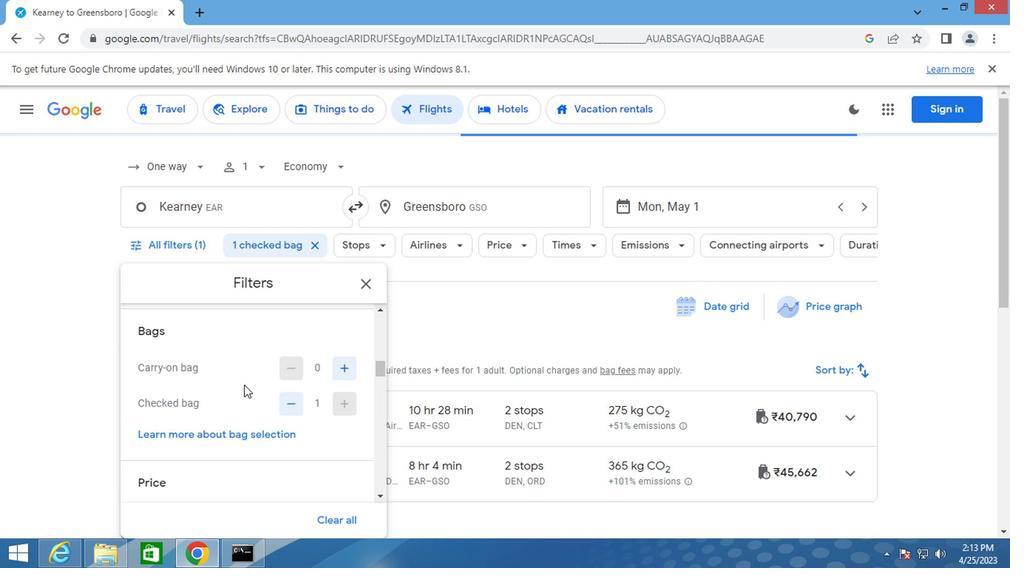 
Action: Mouse scrolled (240, 384) with delta (0, 0)
Screenshot: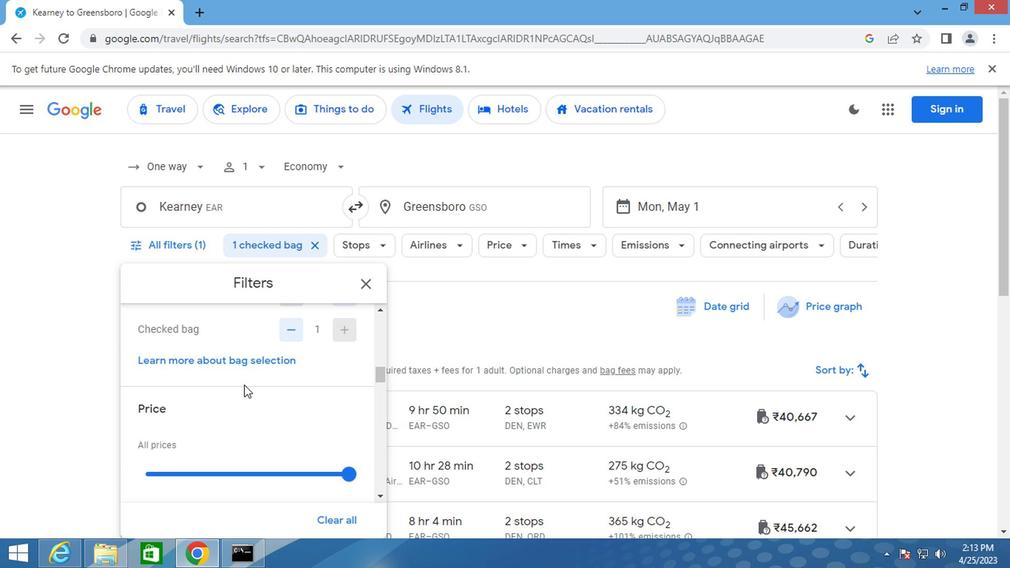 
Action: Mouse moved to (350, 400)
Screenshot: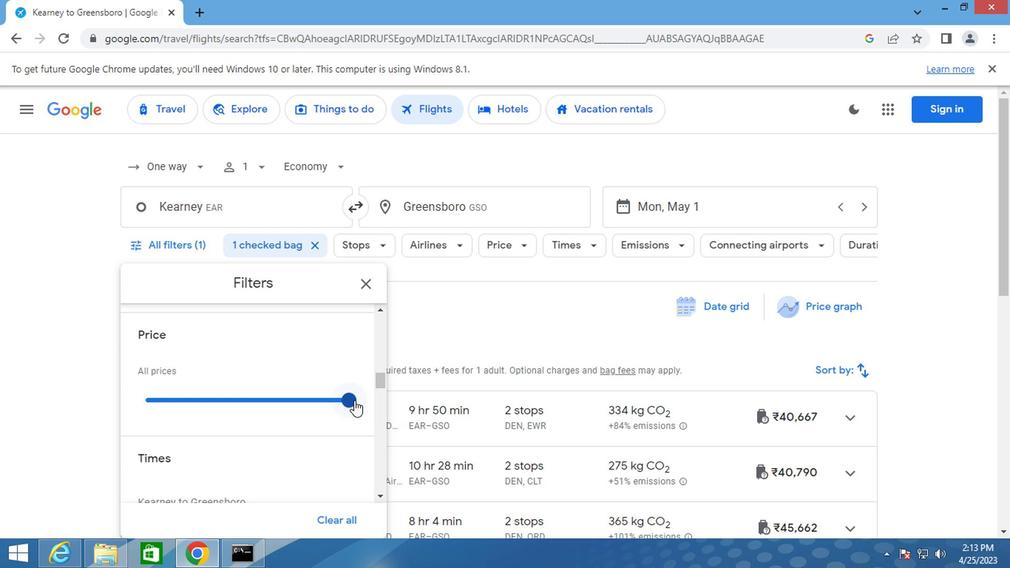 
Action: Mouse pressed left at (350, 400)
Screenshot: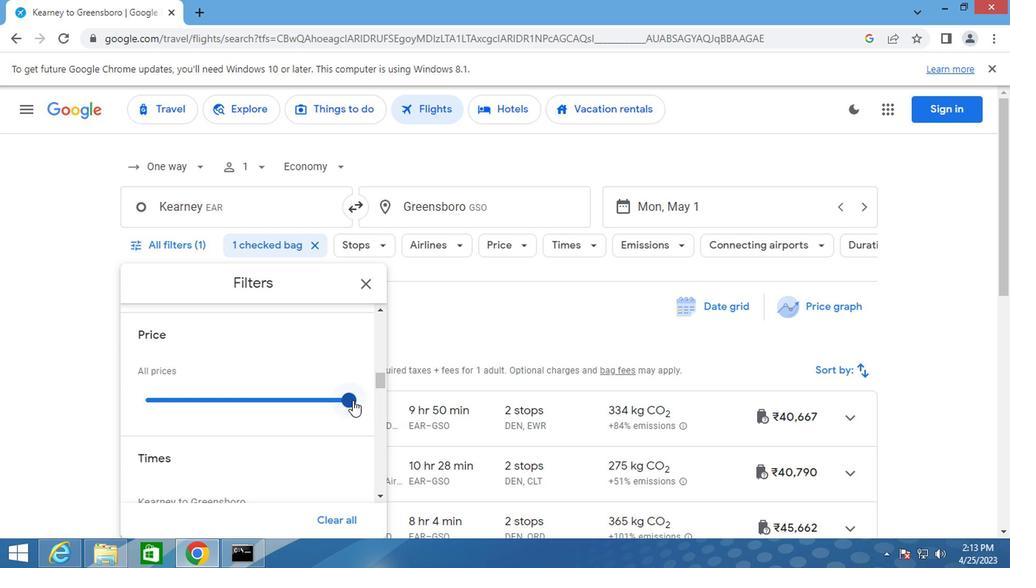 
Action: Mouse moved to (229, 396)
Screenshot: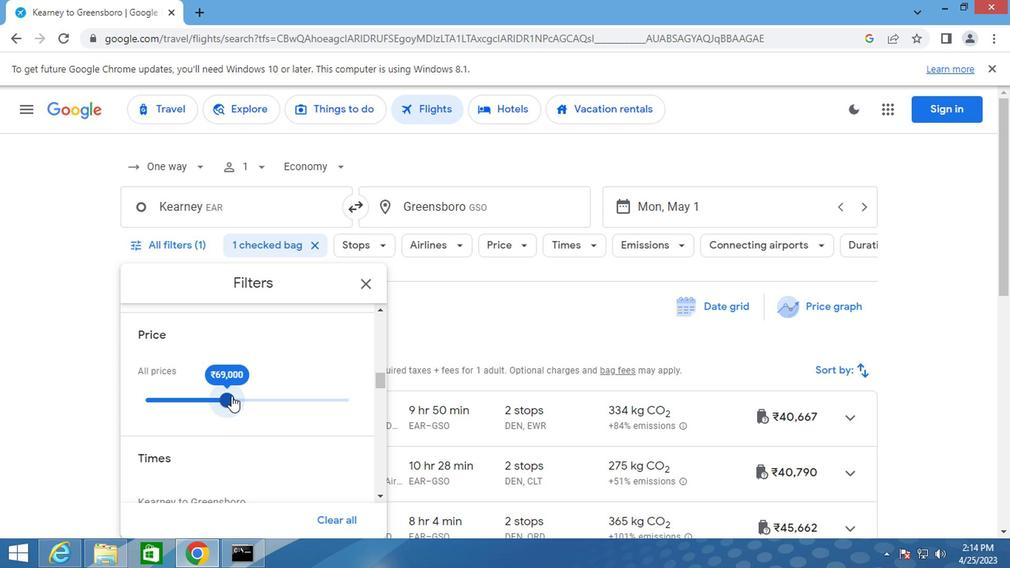 
Action: Mouse scrolled (229, 395) with delta (0, 0)
Screenshot: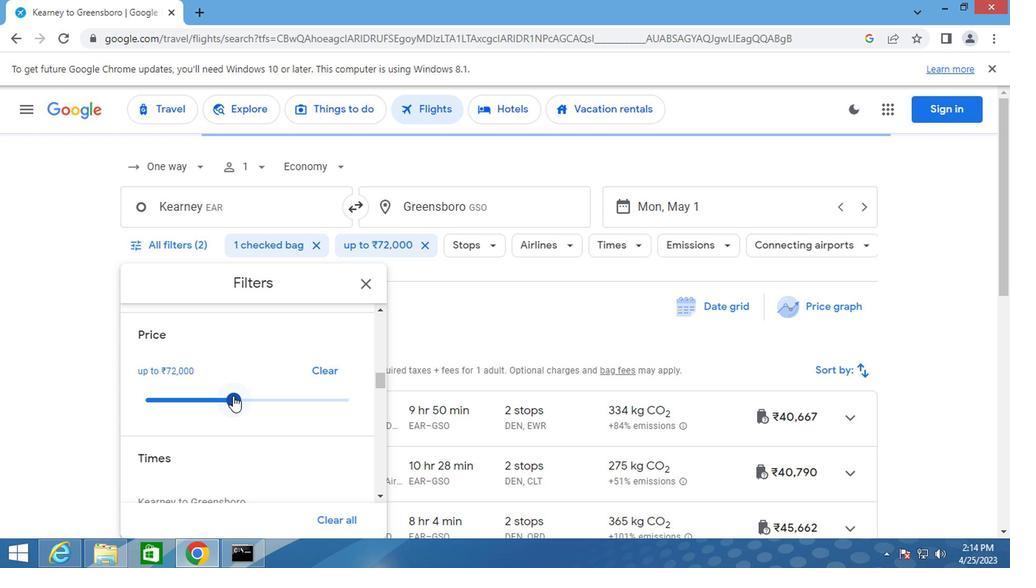
Action: Mouse scrolled (229, 395) with delta (0, 0)
Screenshot: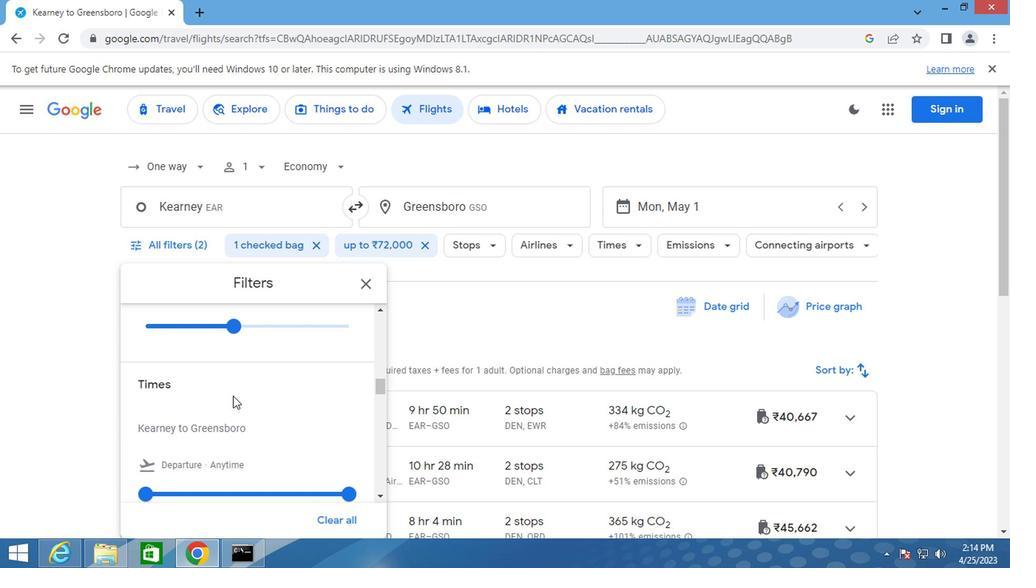 
Action: Mouse moved to (143, 420)
Screenshot: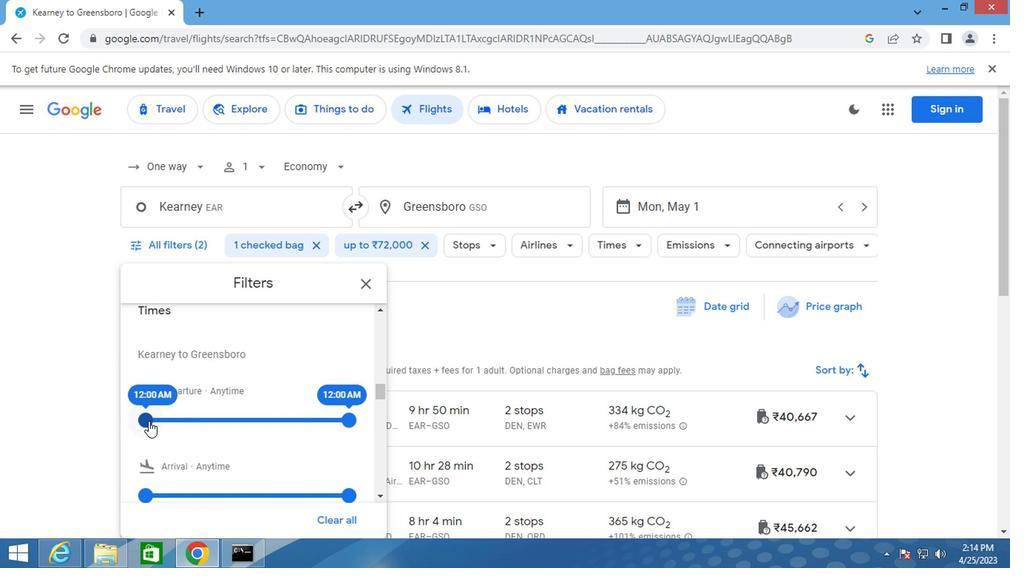 
Action: Mouse pressed left at (143, 420)
Screenshot: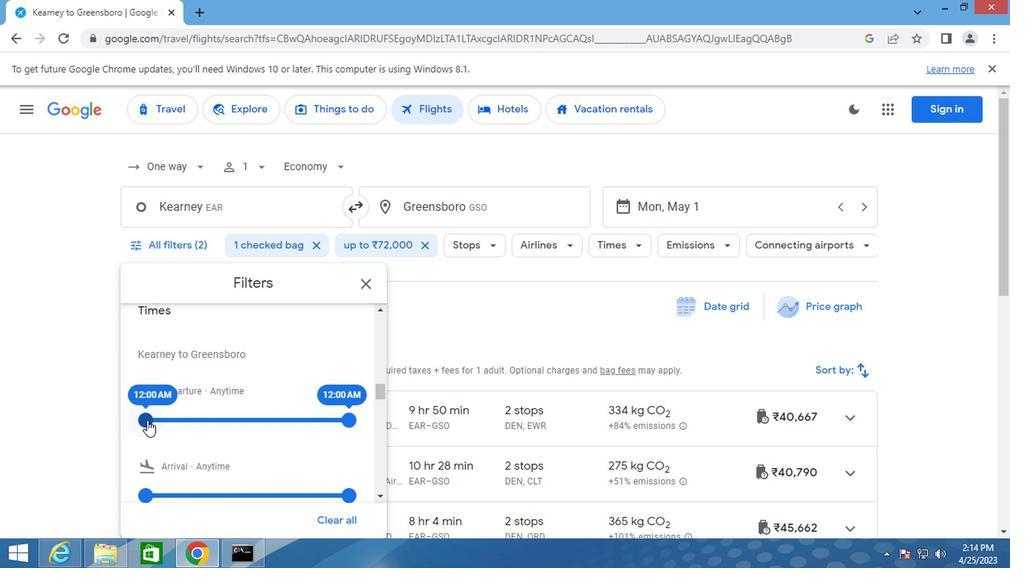 
Action: Mouse moved to (143, 420)
Screenshot: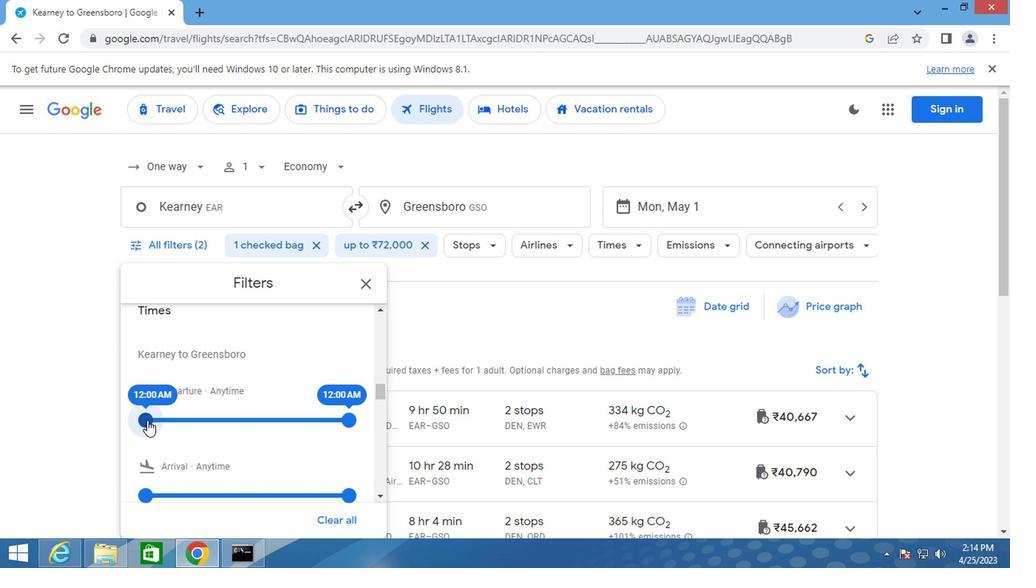 
Action: Mouse pressed left at (143, 420)
Screenshot: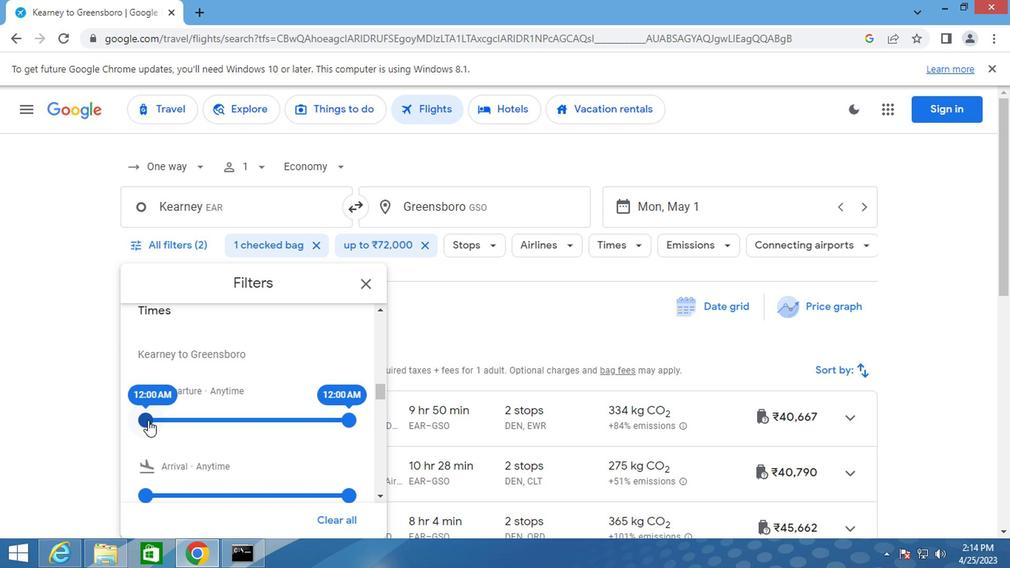 
Action: Mouse moved to (369, 289)
Screenshot: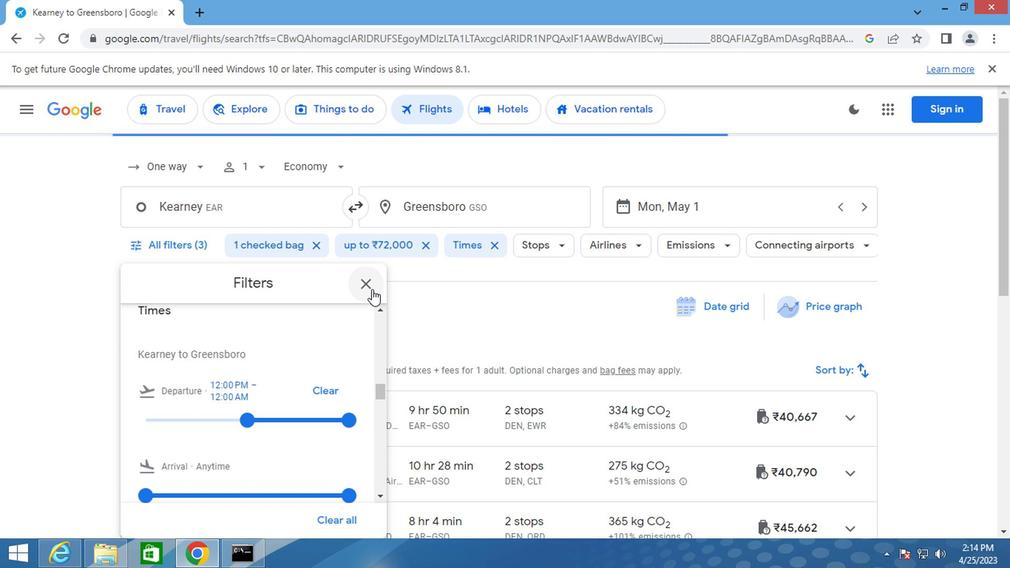 
Action: Mouse pressed left at (369, 289)
Screenshot: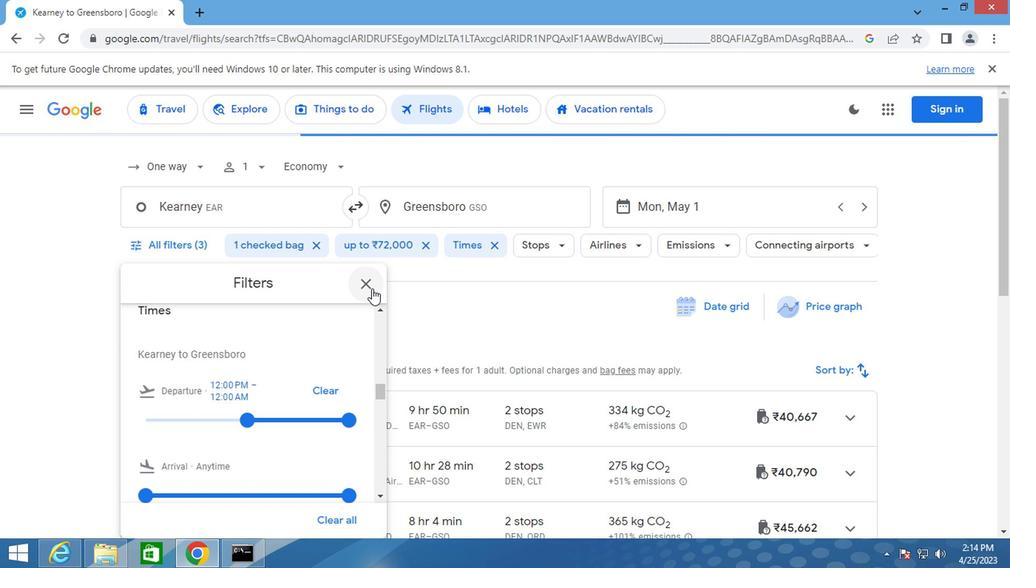 
Action: Key pressed <Key.f8>
Screenshot: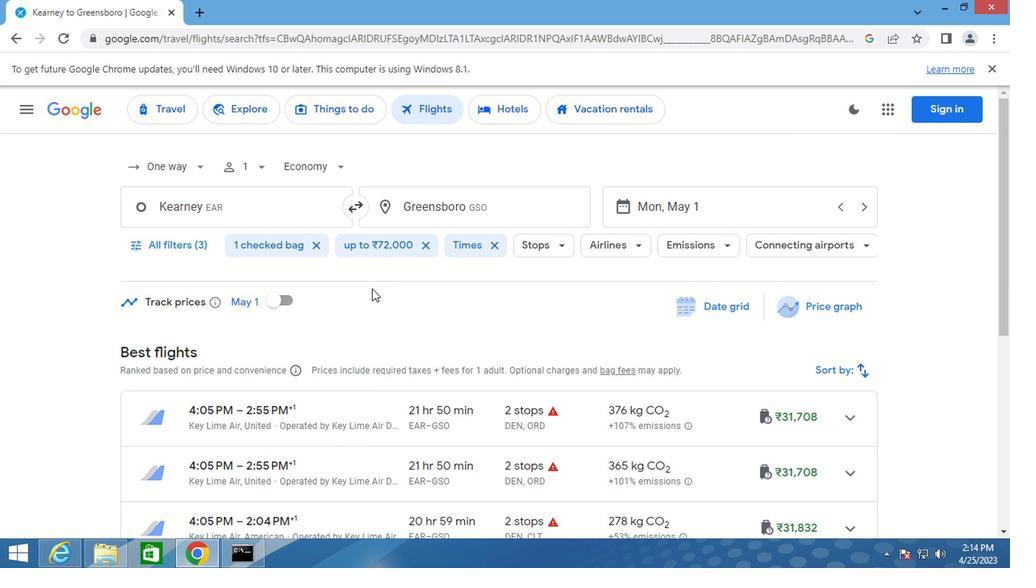 
